 Task: Select Convenience. Add to cart, from RaceTrac for 3553 Washington Street, Alice, Texas 78332, Cell Number 361-396-6470, following items : Celsius Sparkling Orange - 2, Red Bull Peach - 1, Monster Energy - 1
Action: Mouse moved to (280, 128)
Screenshot: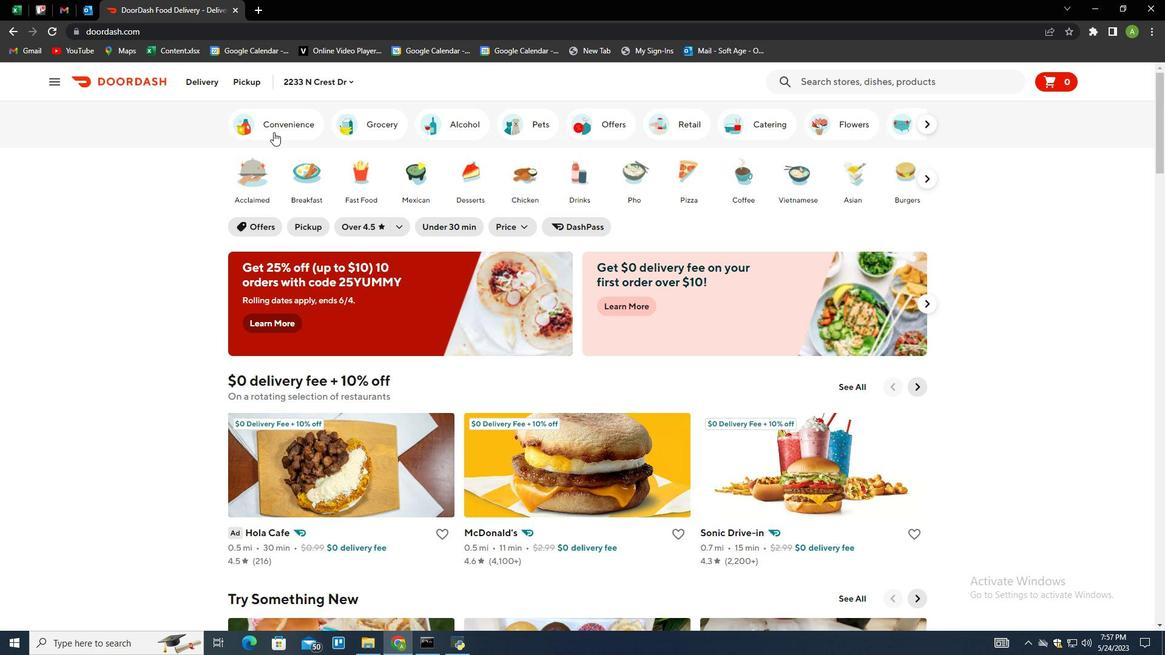 
Action: Mouse pressed left at (280, 128)
Screenshot: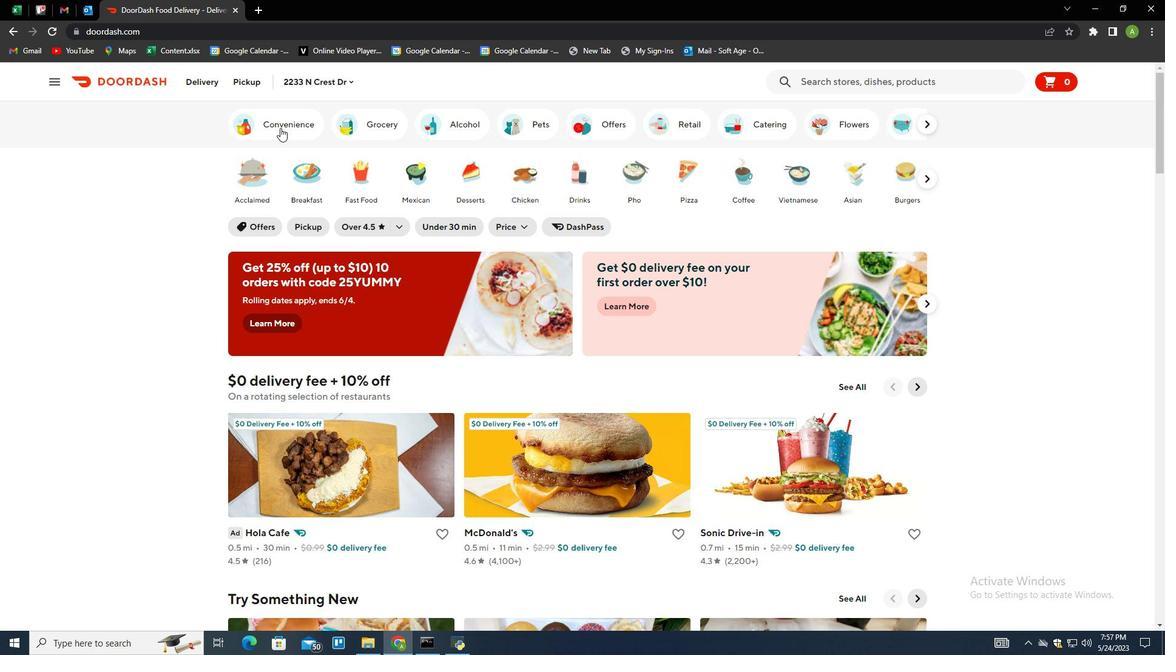
Action: Mouse moved to (341, 500)
Screenshot: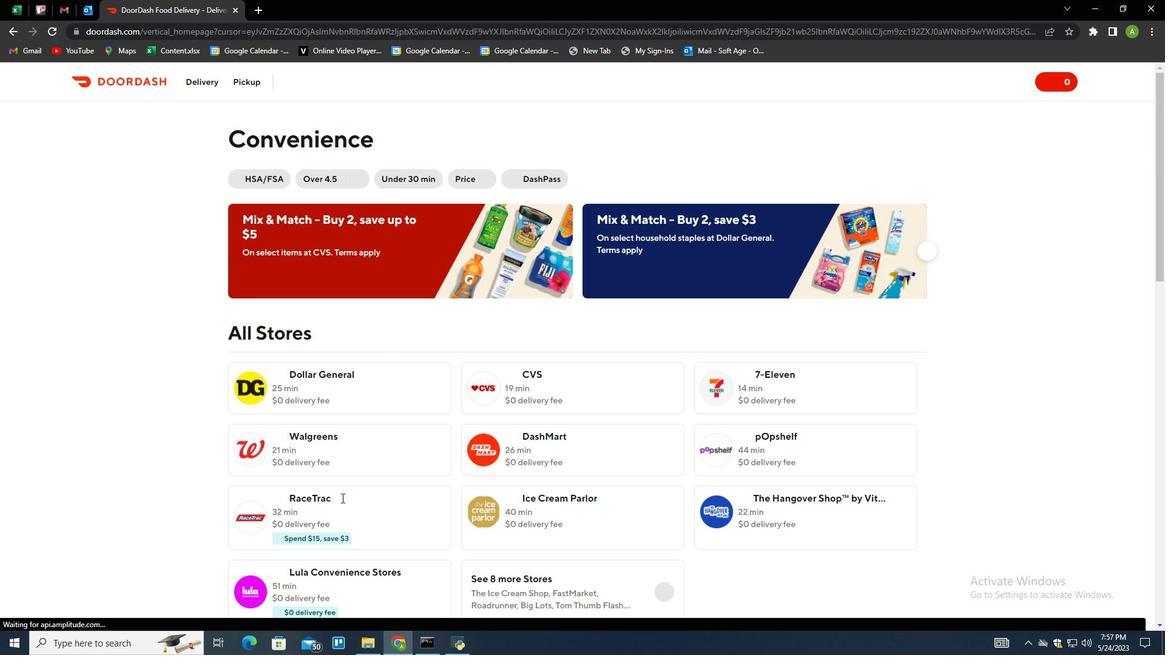 
Action: Mouse pressed left at (341, 500)
Screenshot: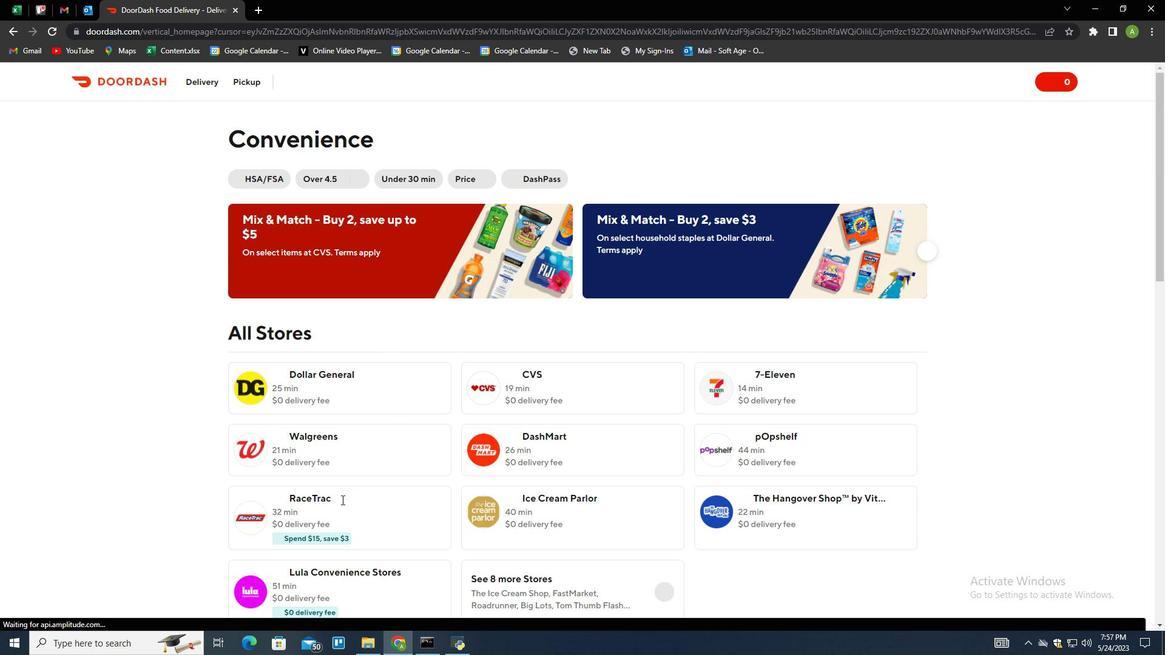 
Action: Mouse moved to (258, 79)
Screenshot: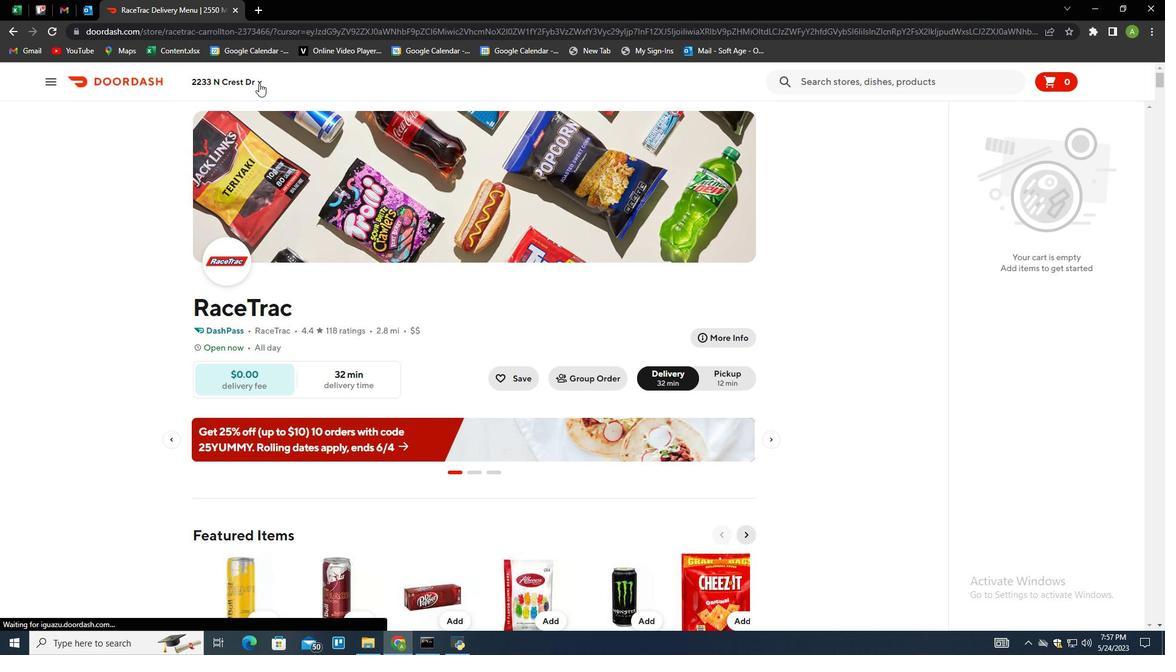 
Action: Mouse pressed left at (258, 79)
Screenshot: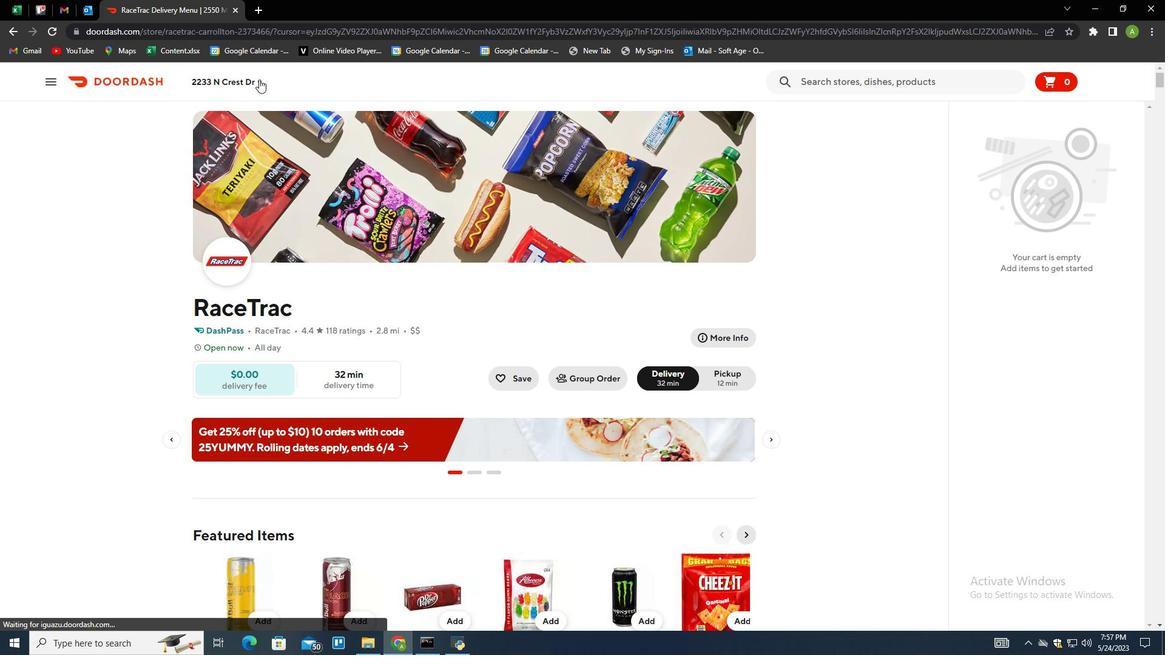 
Action: Mouse moved to (257, 130)
Screenshot: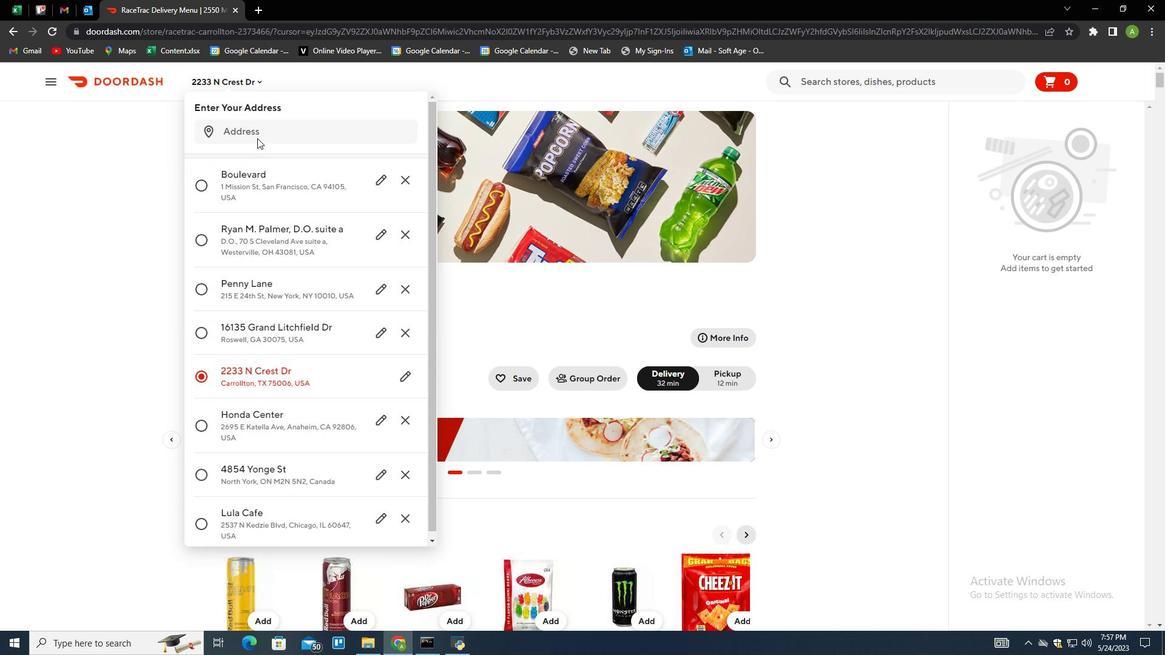 
Action: Mouse pressed left at (257, 130)
Screenshot: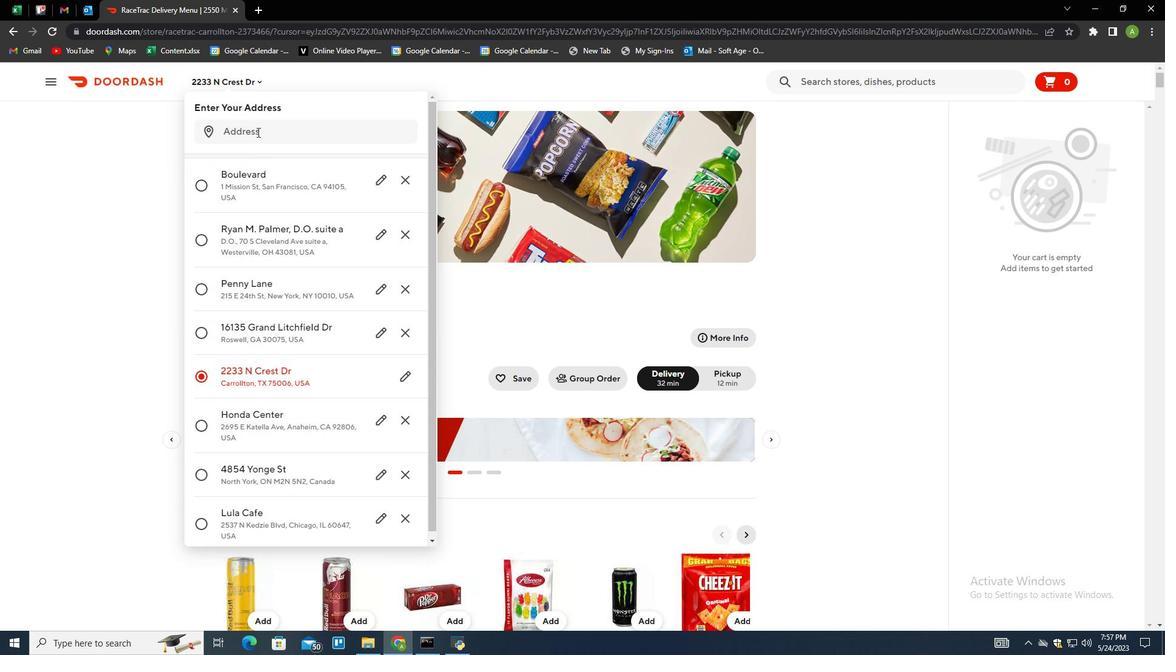 
Action: Mouse moved to (258, 148)
Screenshot: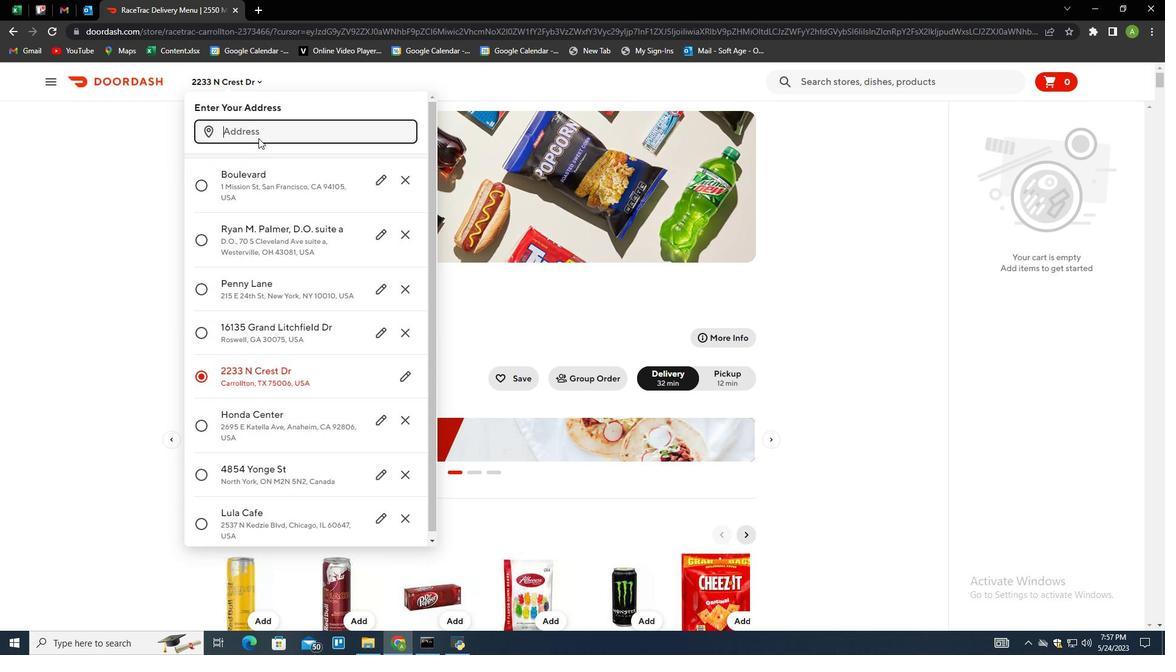 
Action: Key pressed 3553<Key.space>washington<Key.space><Key.space>street,<Key.space>alice<Key.space><Key.backspace>,<Key.space>texas<Key.space>78332<Key.enter>
Screenshot: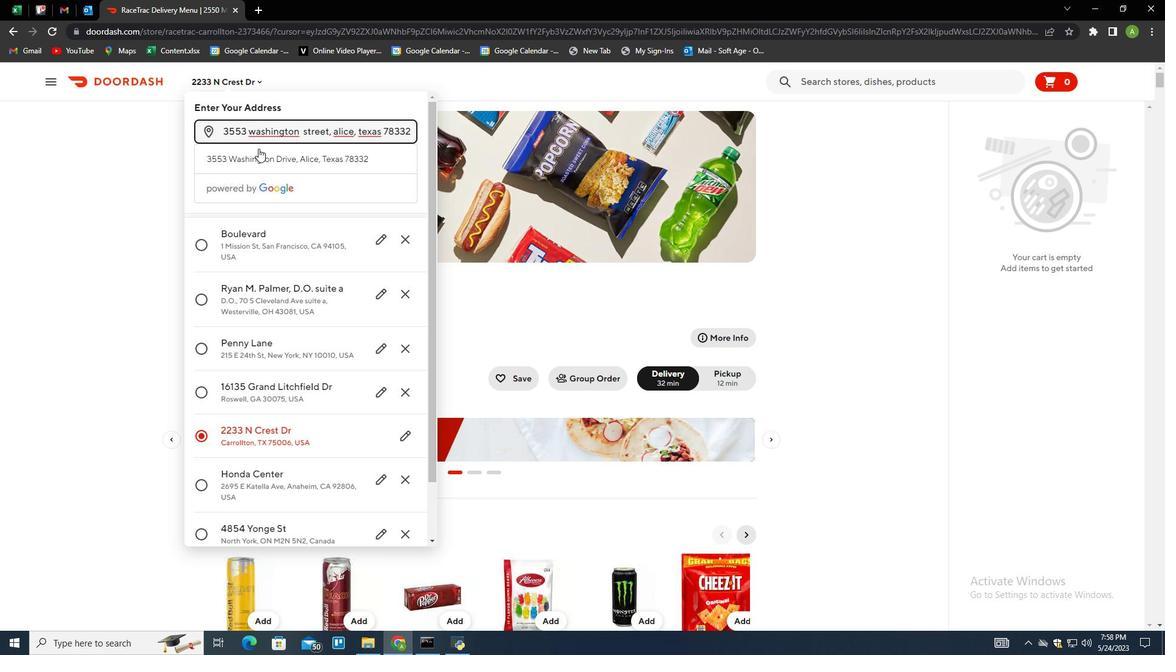 
Action: Mouse moved to (346, 490)
Screenshot: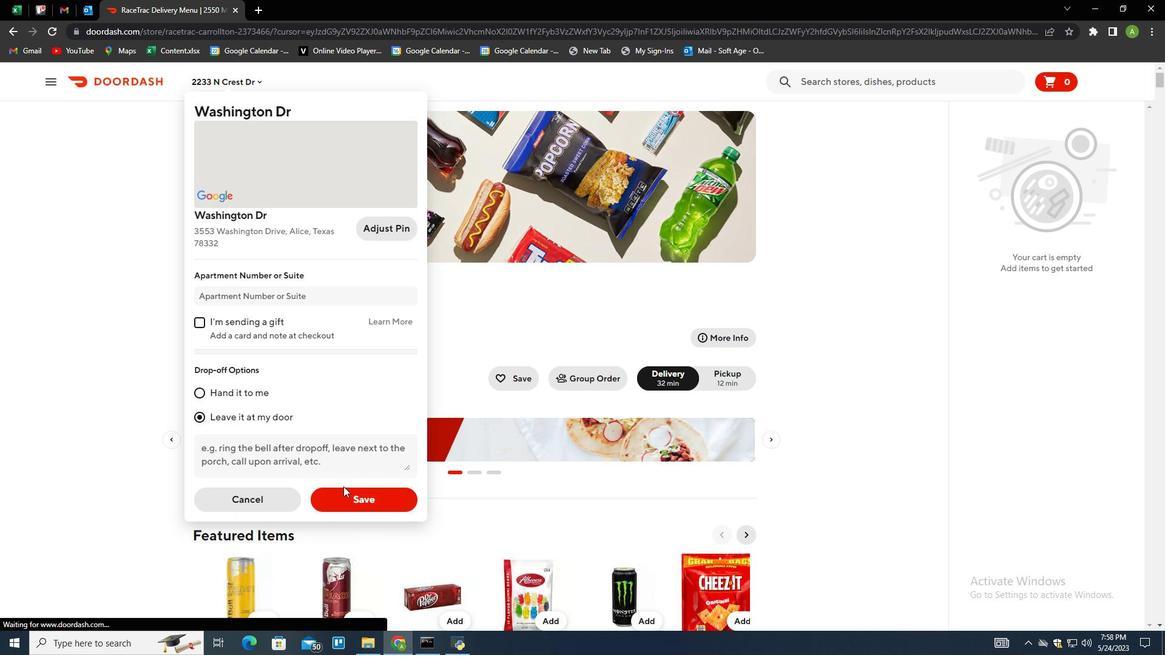 
Action: Mouse pressed left at (346, 490)
Screenshot: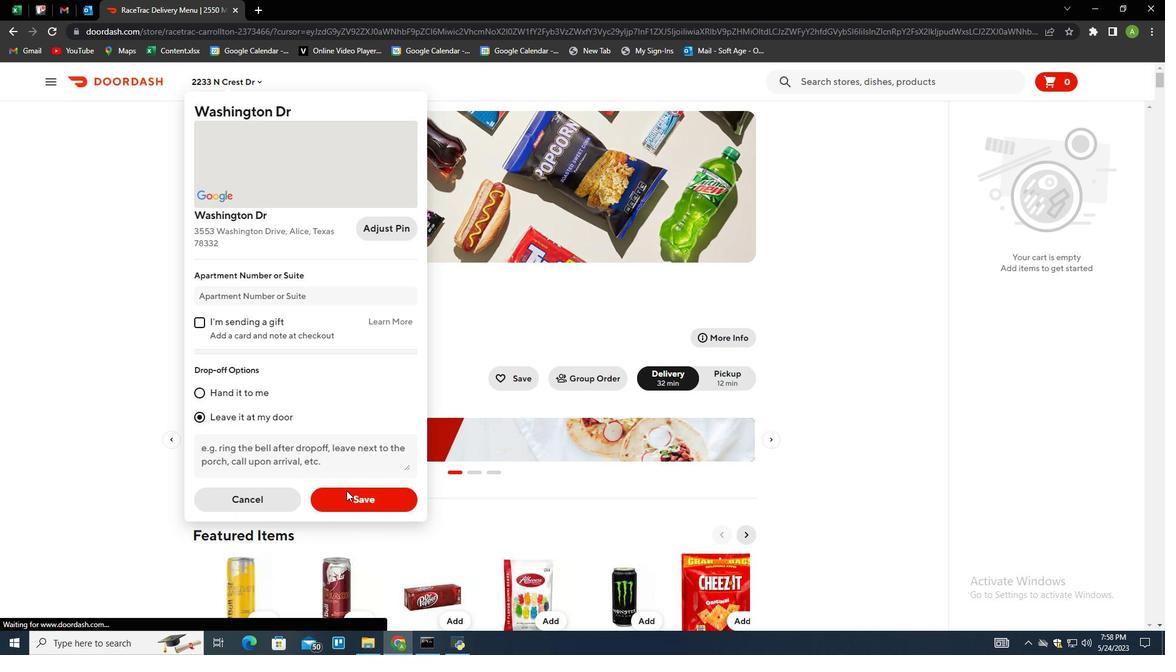 
Action: Mouse moved to (431, 235)
Screenshot: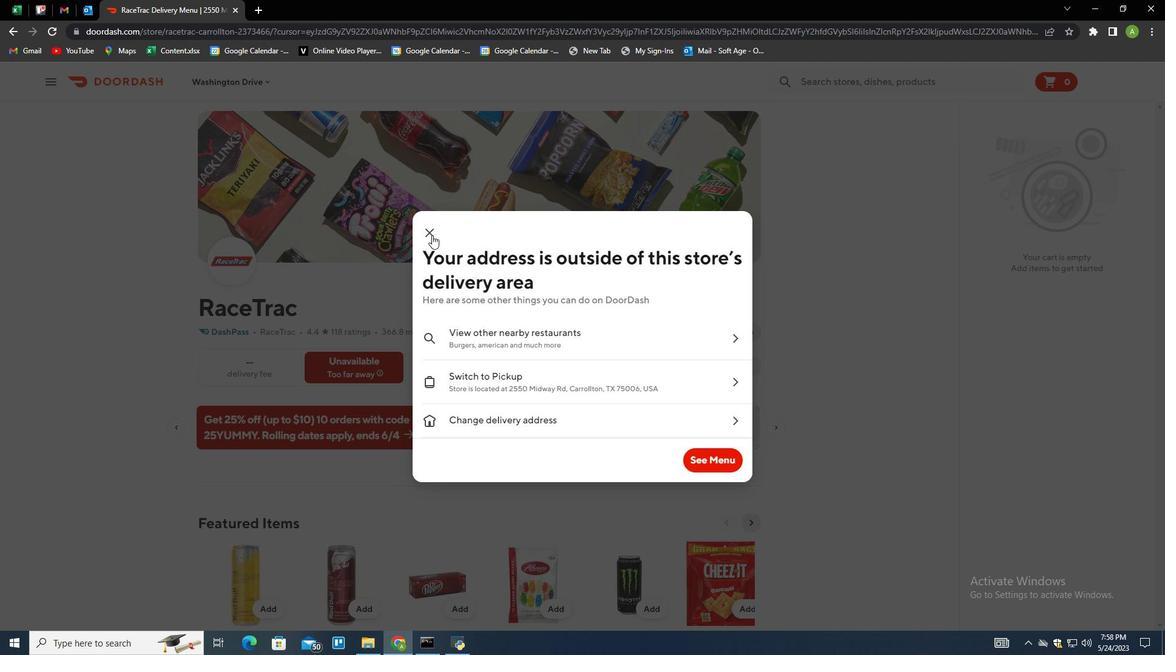 
Action: Mouse pressed left at (431, 235)
Screenshot: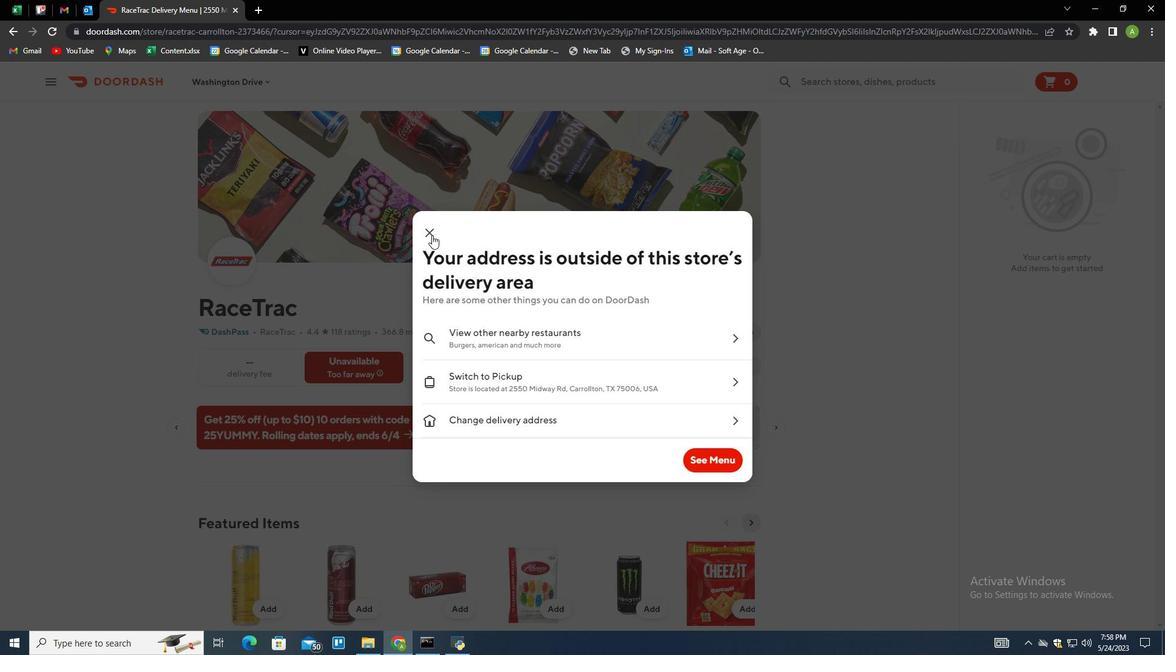 
Action: Mouse moved to (481, 342)
Screenshot: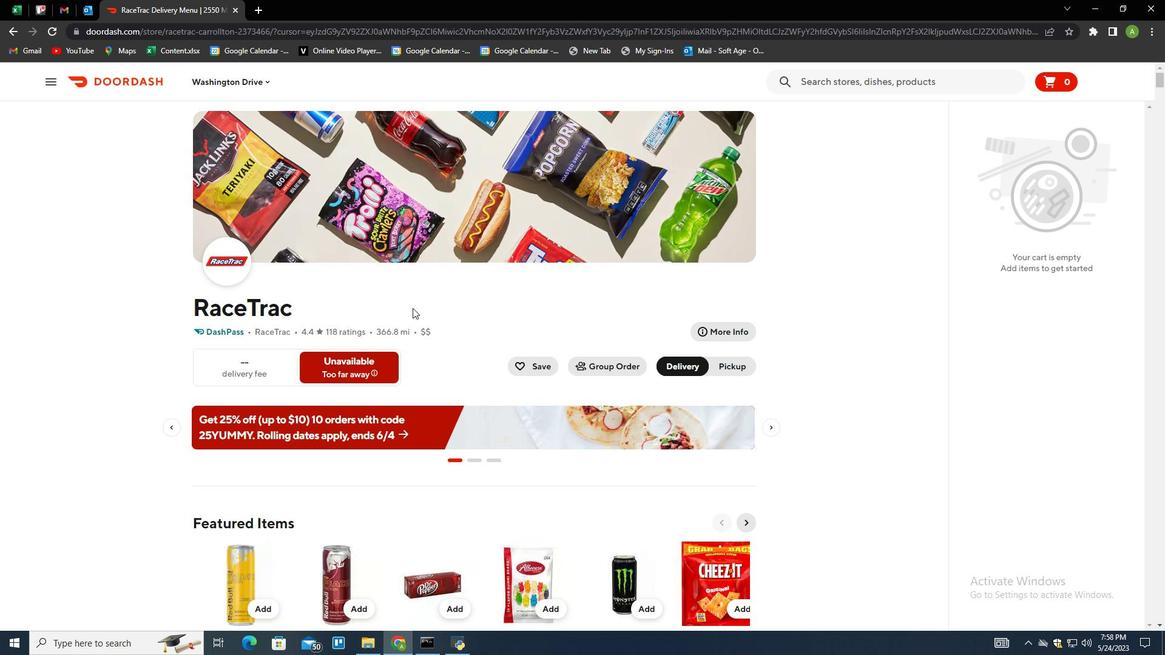 
Action: Mouse scrolled (481, 341) with delta (0, 0)
Screenshot: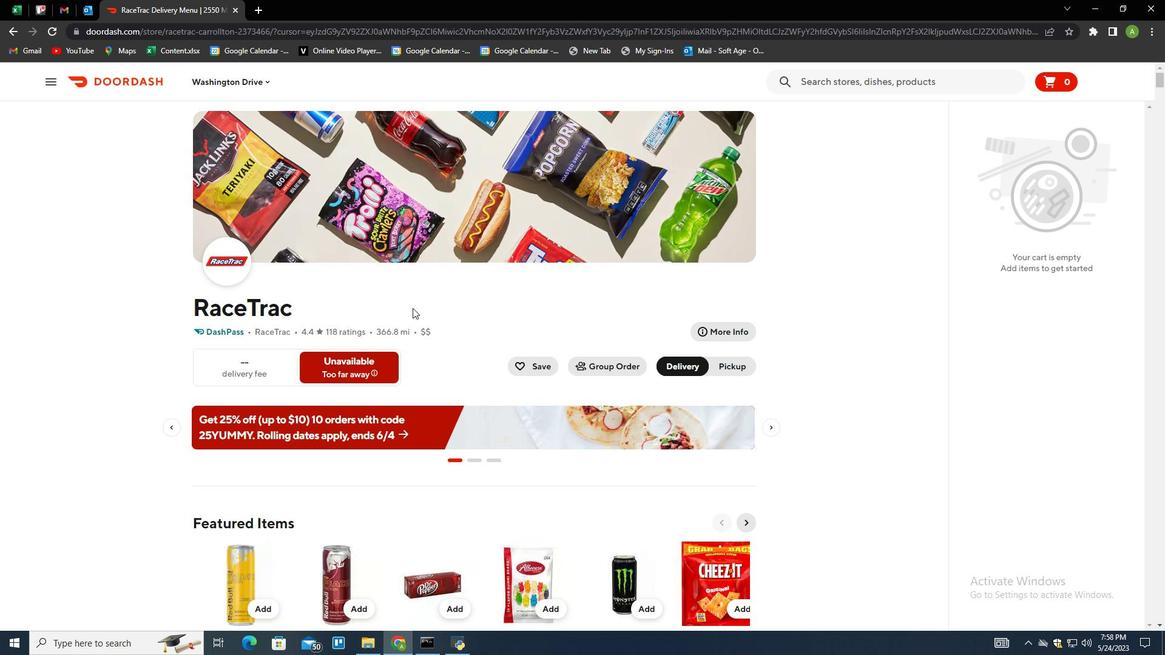 
Action: Mouse moved to (481, 344)
Screenshot: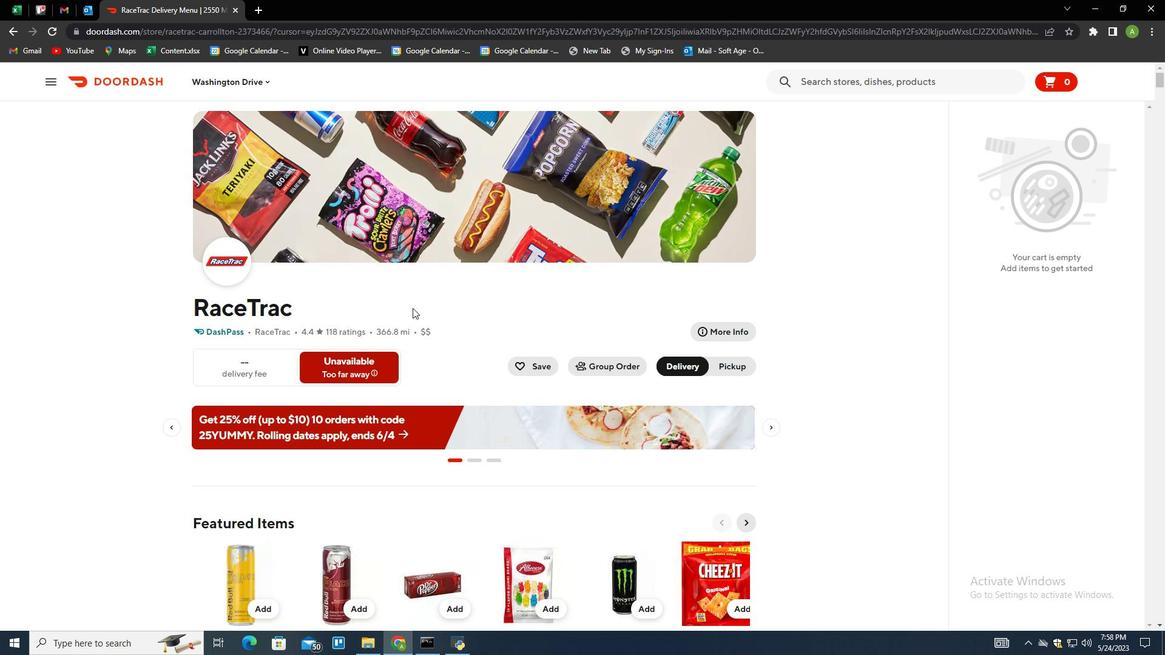 
Action: Mouse scrolled (481, 344) with delta (0, 0)
Screenshot: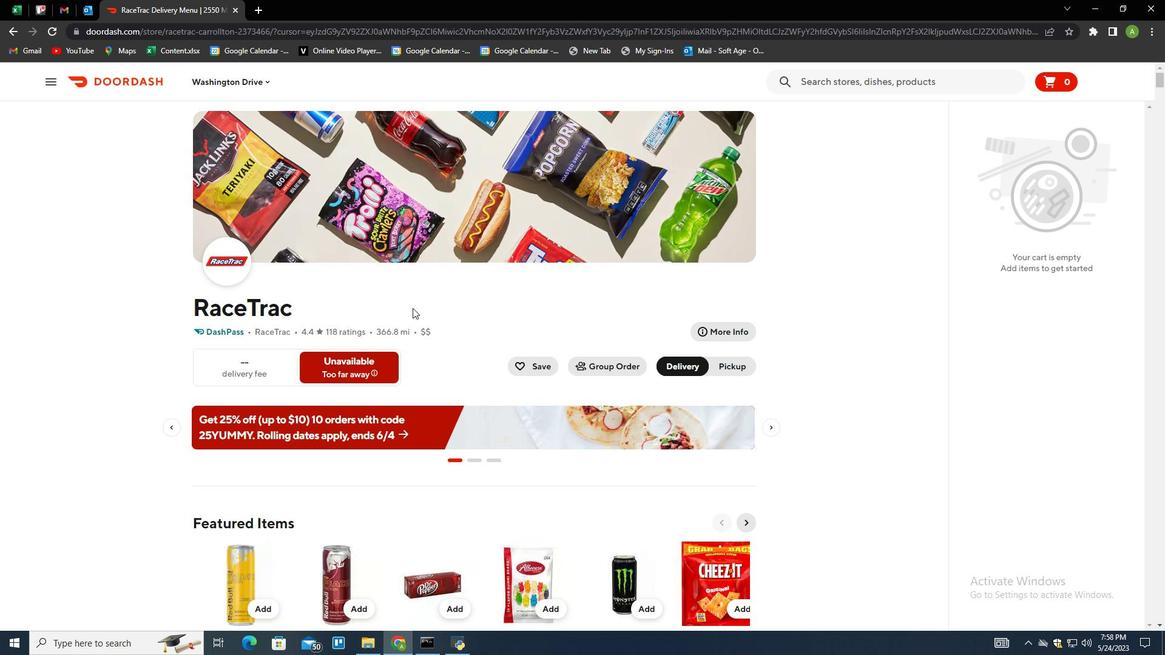 
Action: Mouse moved to (481, 348)
Screenshot: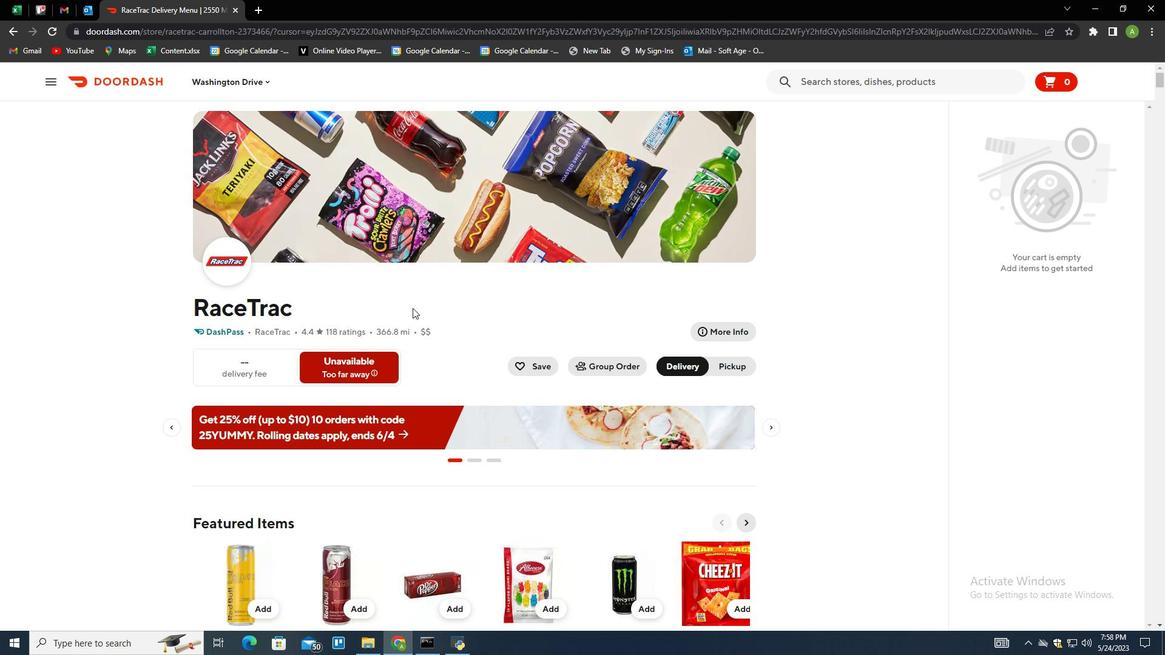 
Action: Mouse scrolled (481, 347) with delta (0, 0)
Screenshot: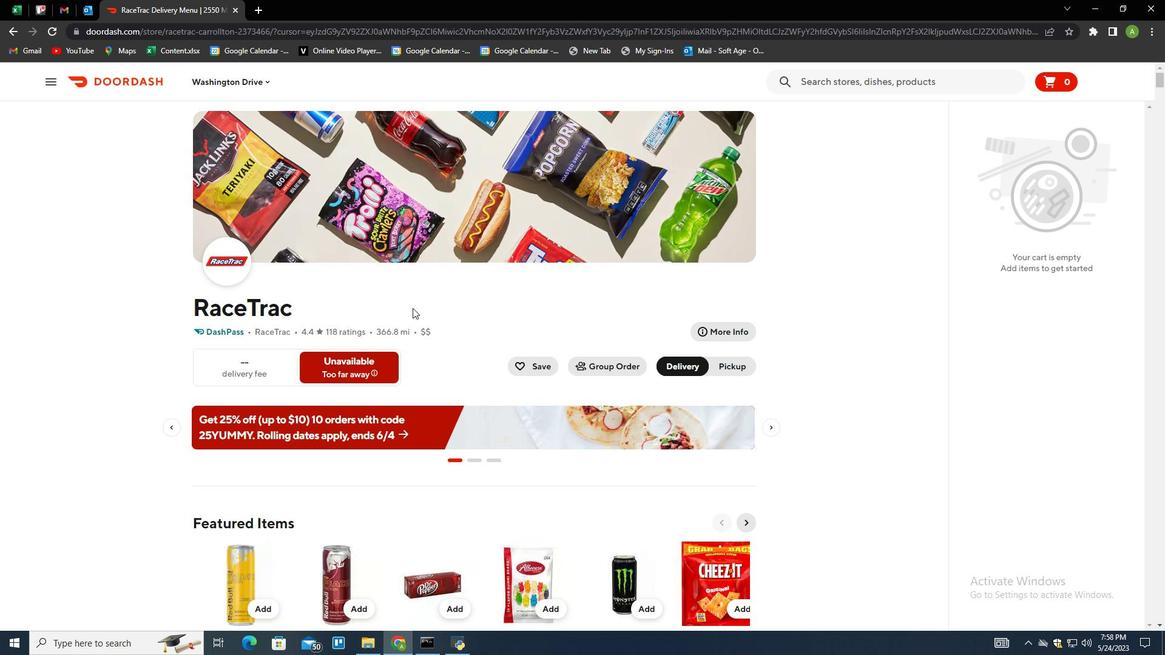 
Action: Mouse moved to (482, 350)
Screenshot: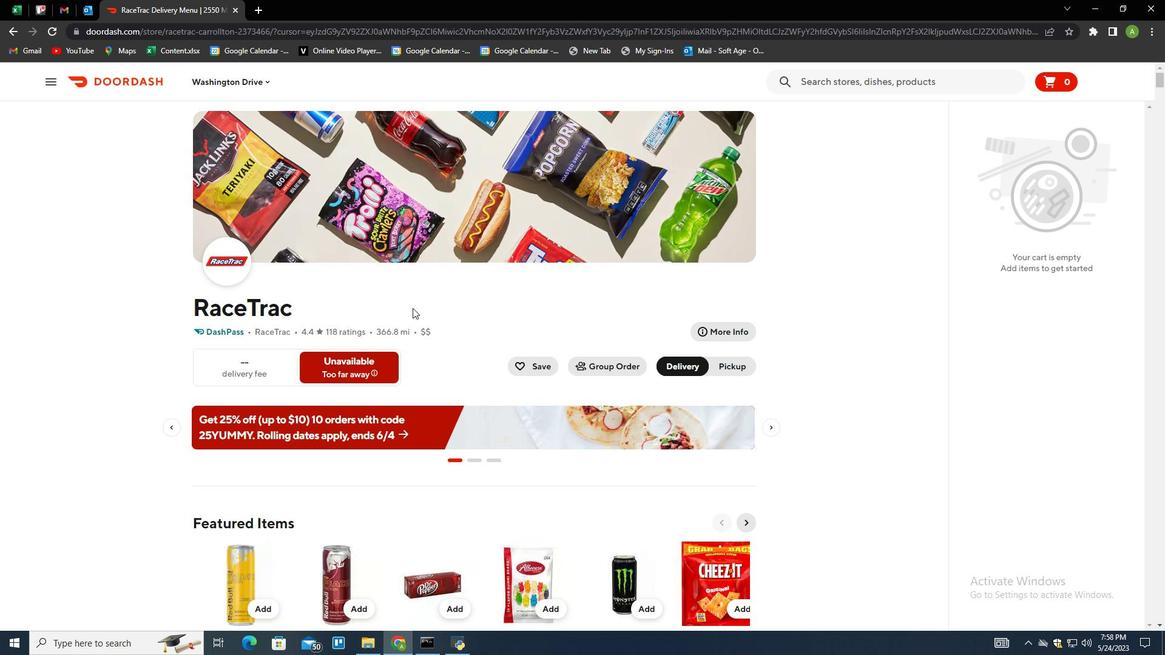 
Action: Mouse scrolled (482, 350) with delta (0, 0)
Screenshot: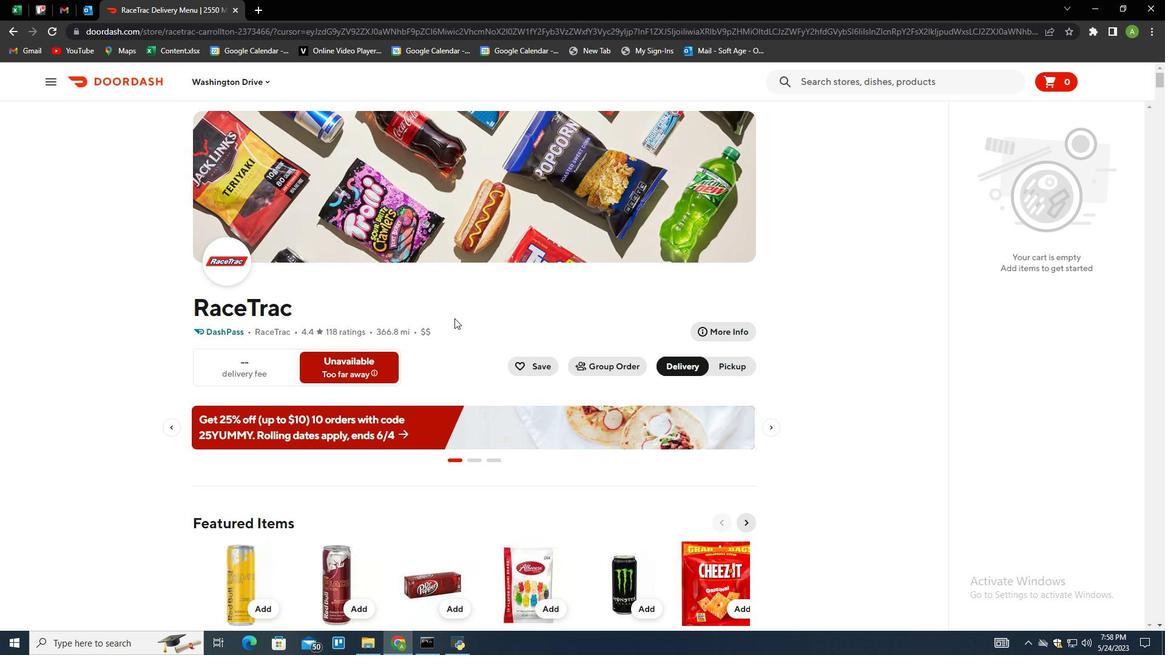 
Action: Mouse moved to (482, 350)
Screenshot: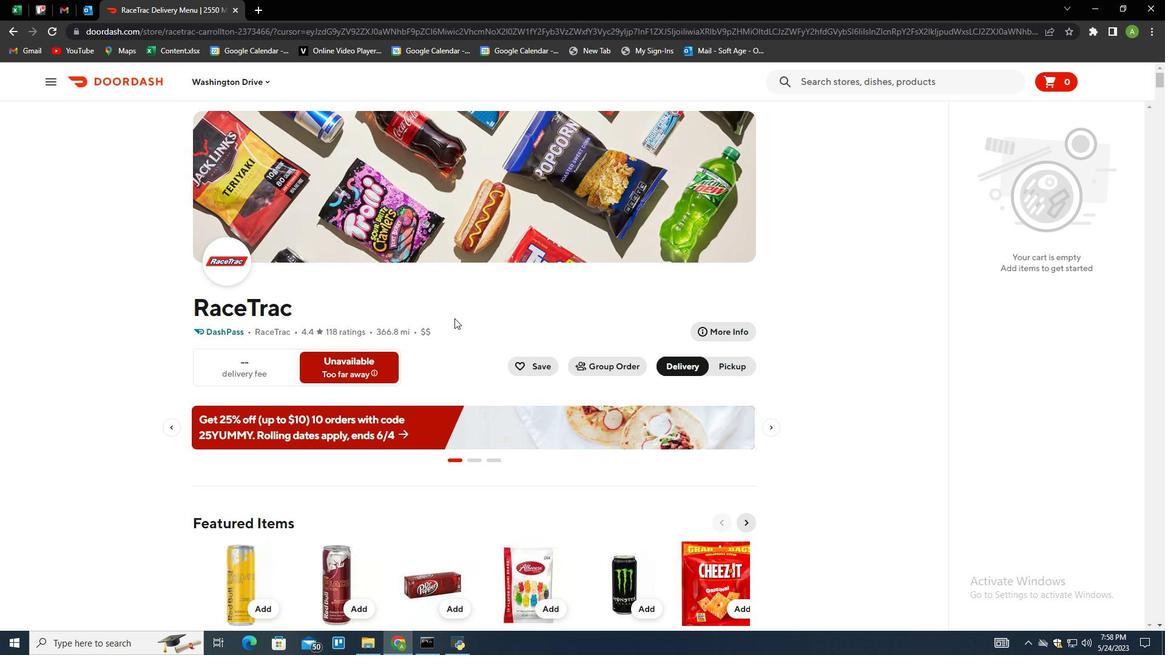 
Action: Mouse scrolled (482, 349) with delta (0, 0)
Screenshot: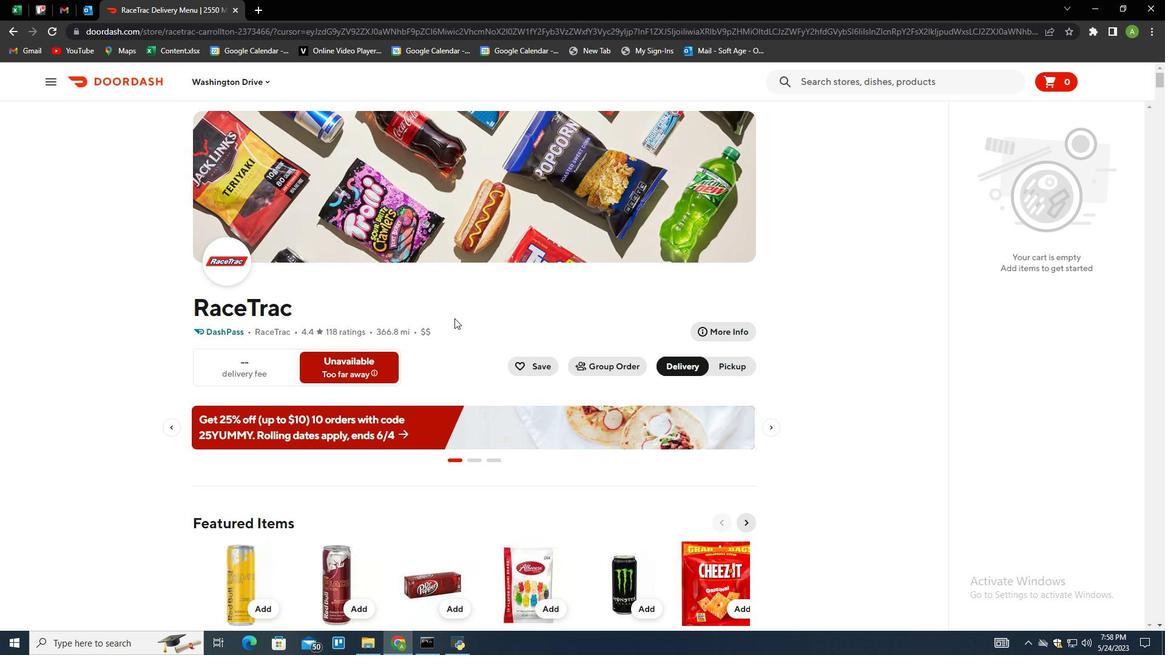 
Action: Mouse moved to (486, 355)
Screenshot: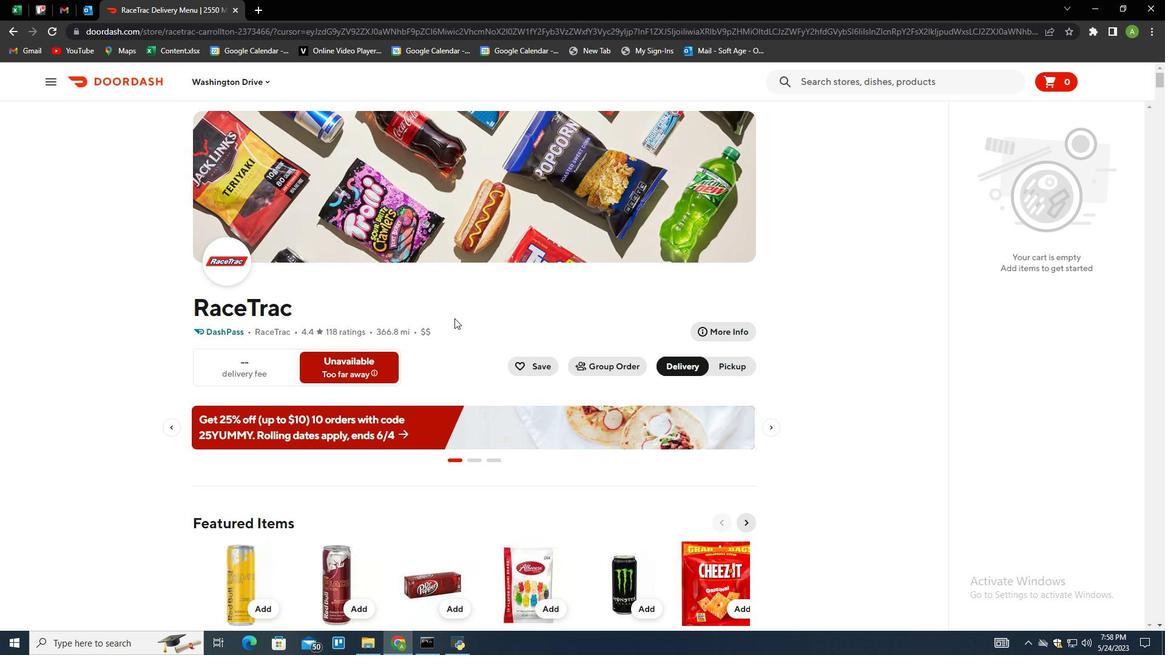 
Action: Mouse scrolled (486, 354) with delta (0, 0)
Screenshot: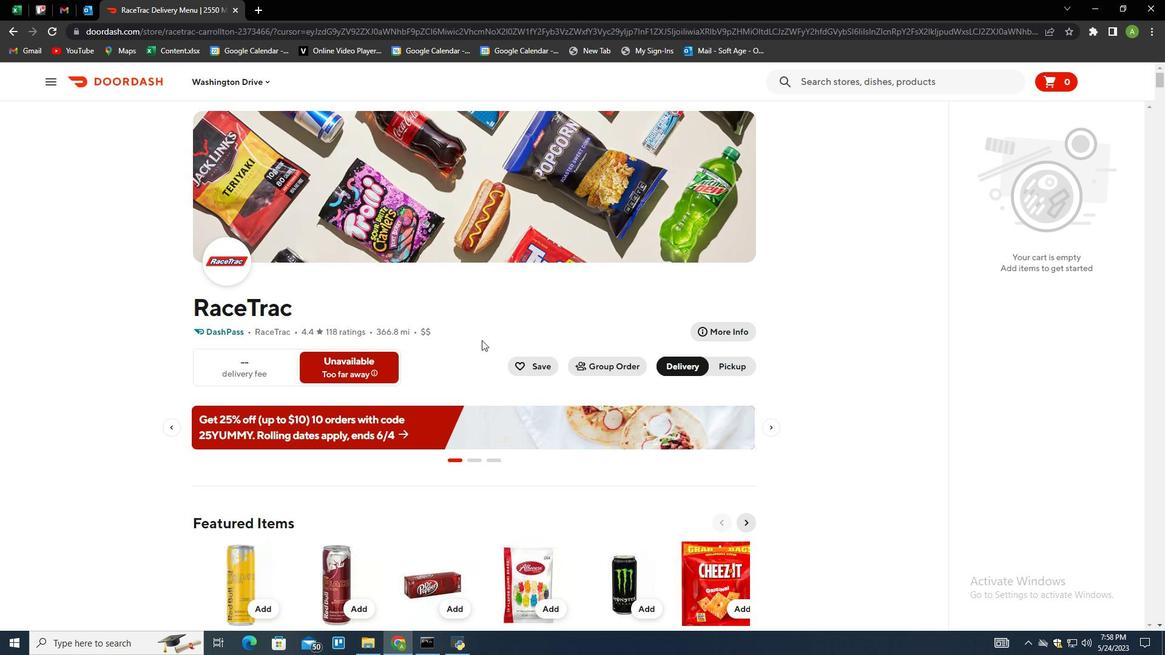 
Action: Mouse moved to (623, 433)
Screenshot: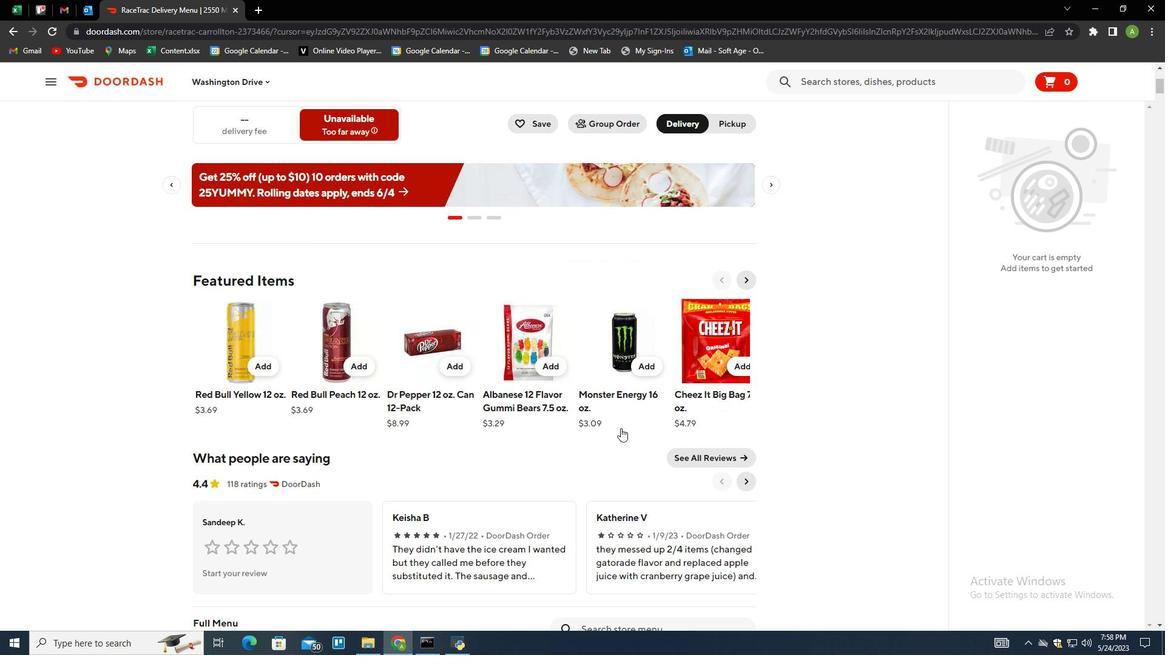 
Action: Mouse scrolled (623, 433) with delta (0, 0)
Screenshot: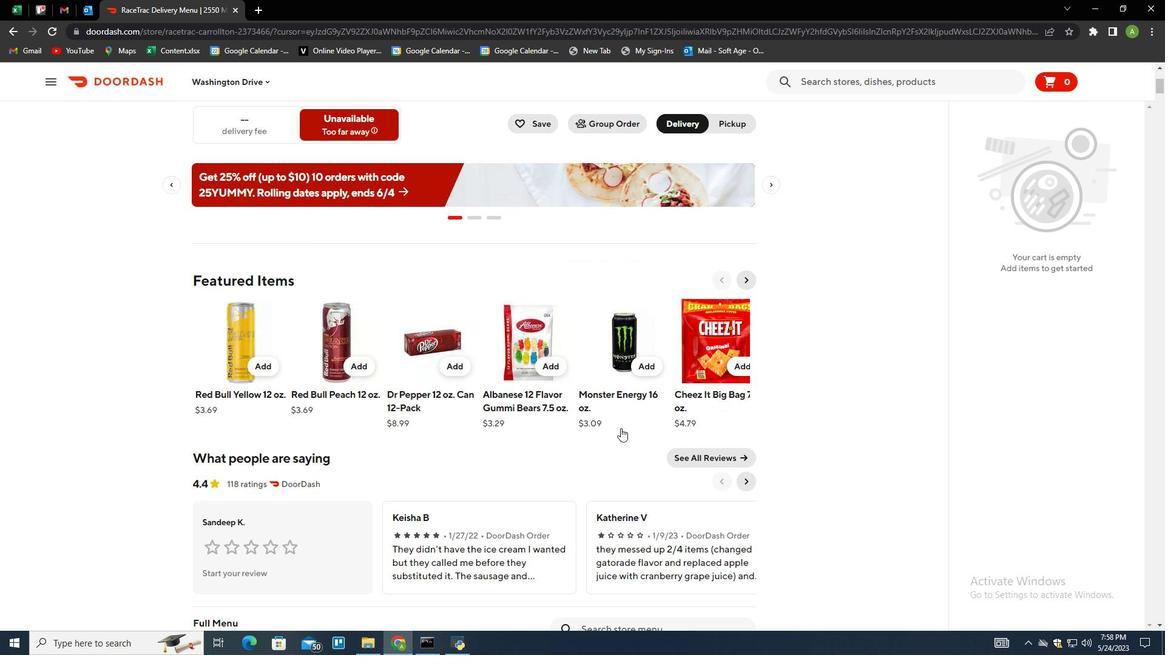
Action: Mouse moved to (625, 435)
Screenshot: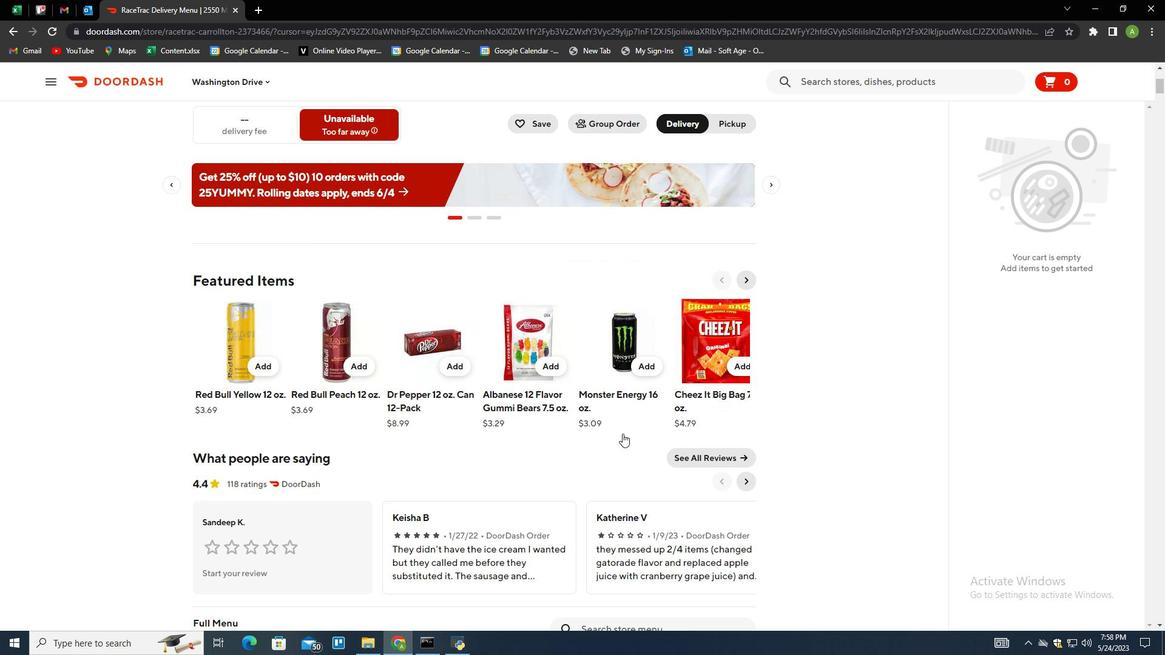 
Action: Mouse scrolled (623, 433) with delta (0, 0)
Screenshot: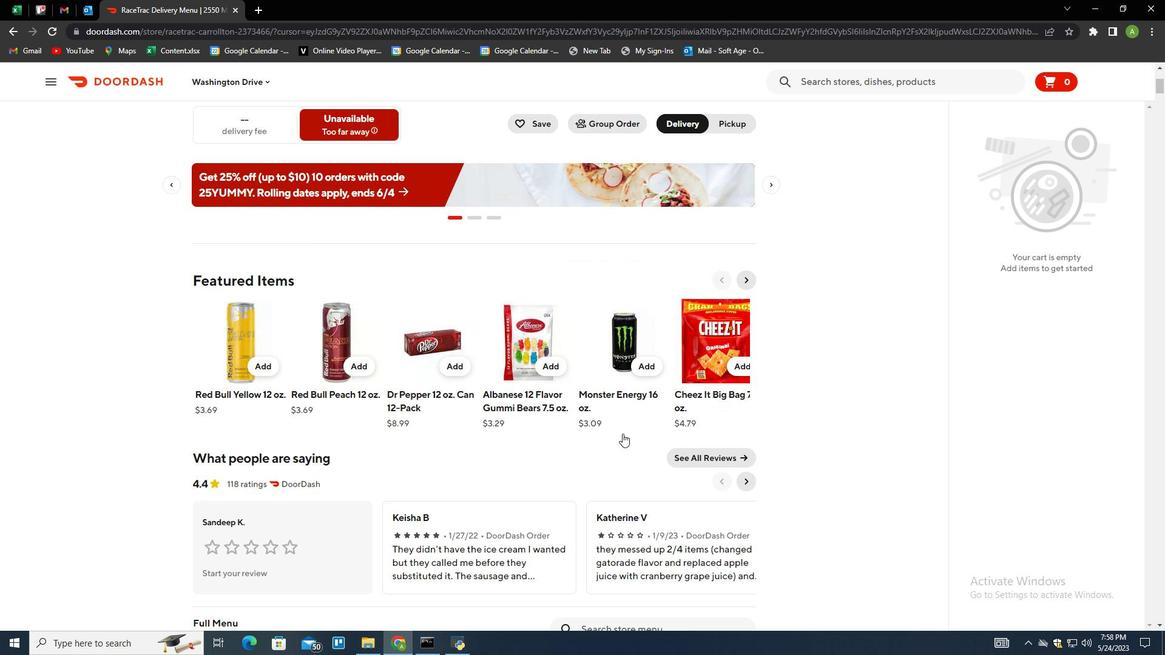 
Action: Mouse moved to (643, 448)
Screenshot: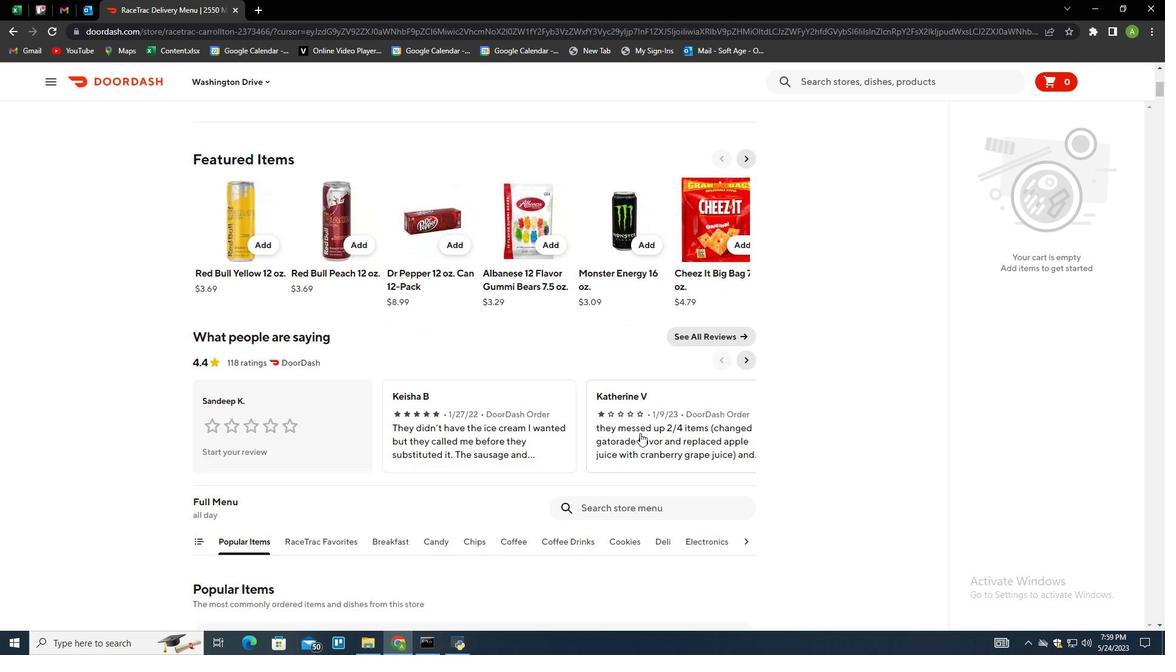 
Action: Mouse scrolled (643, 447) with delta (0, 0)
Screenshot: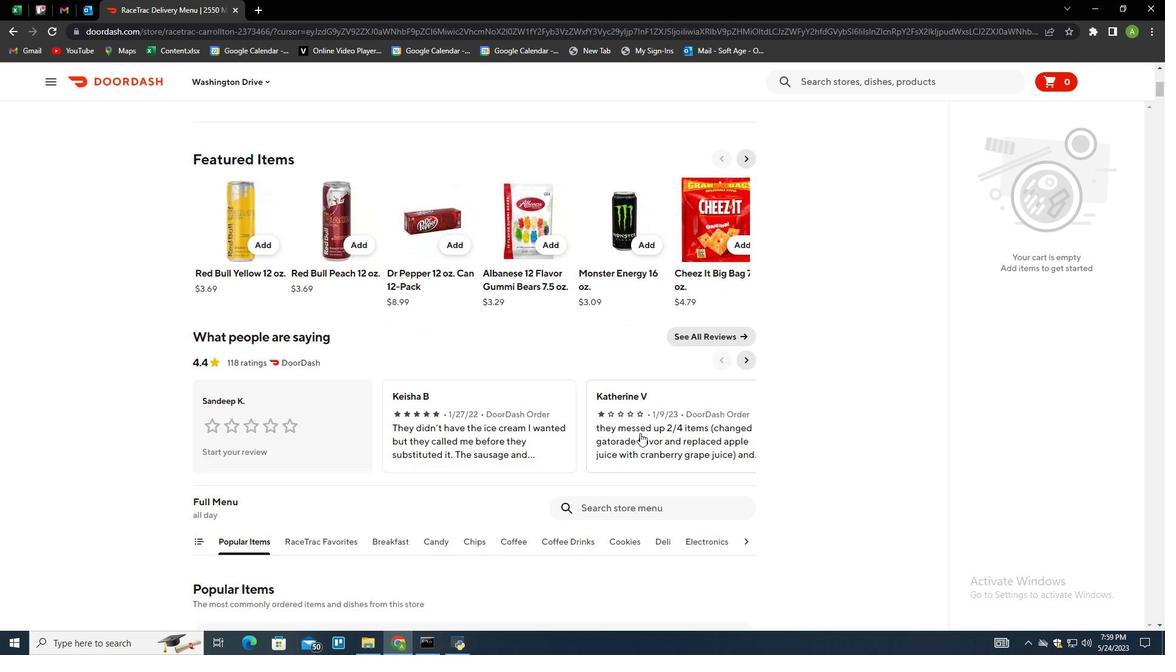 
Action: Mouse moved to (643, 453)
Screenshot: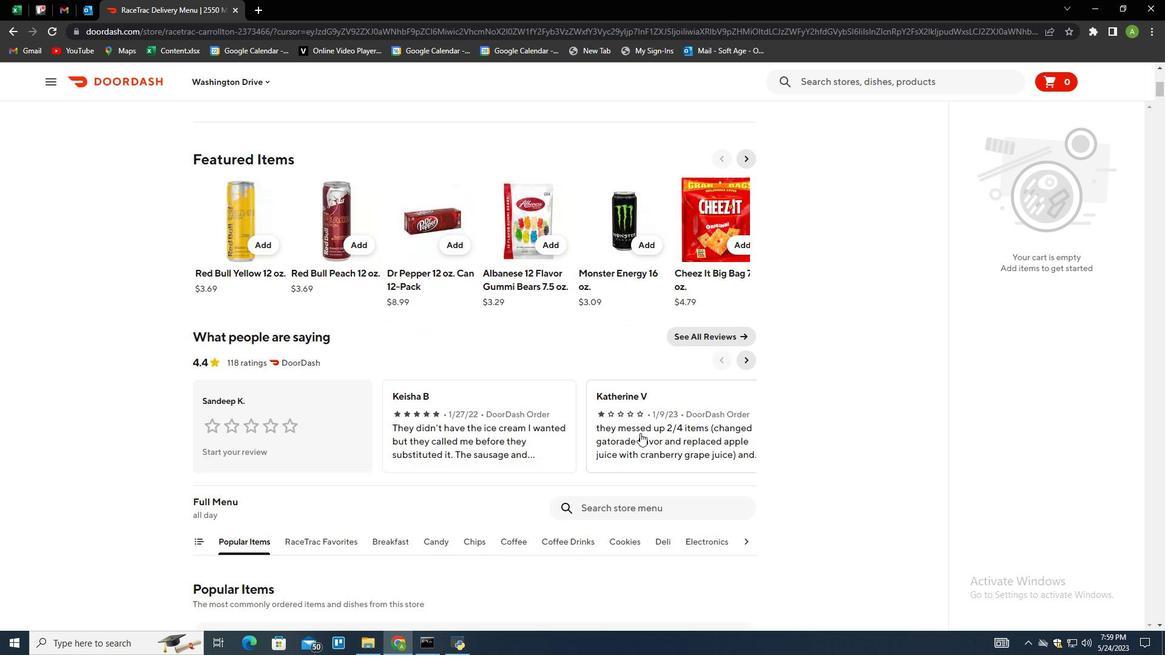 
Action: Mouse scrolled (643, 453) with delta (0, 0)
Screenshot: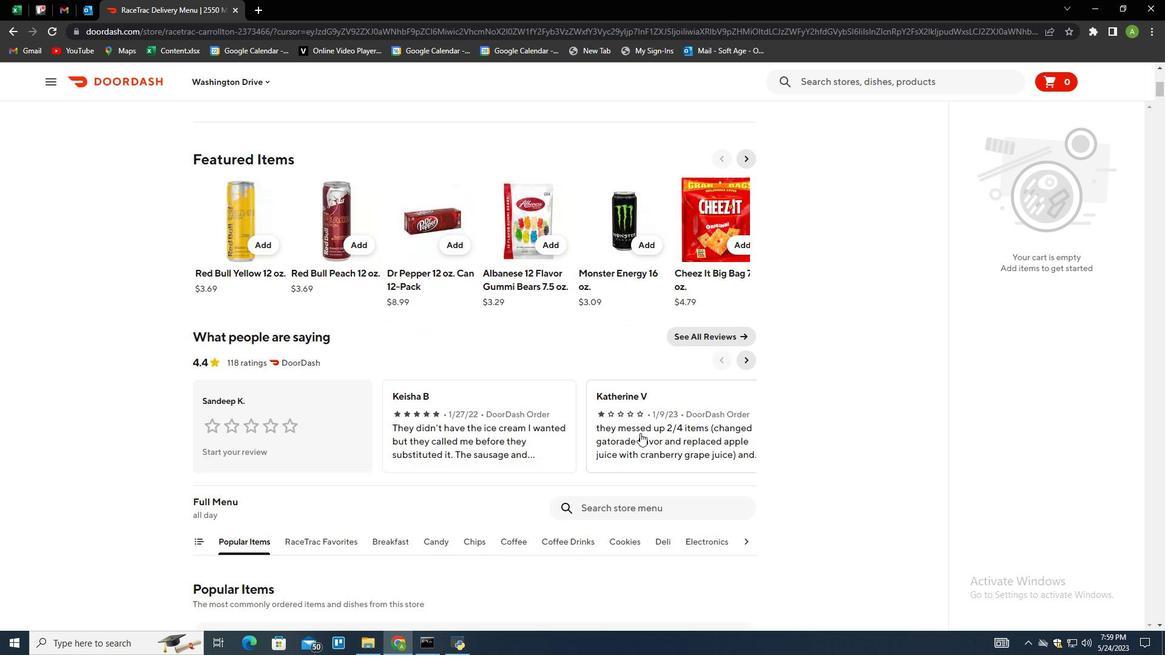 
Action: Mouse moved to (643, 385)
Screenshot: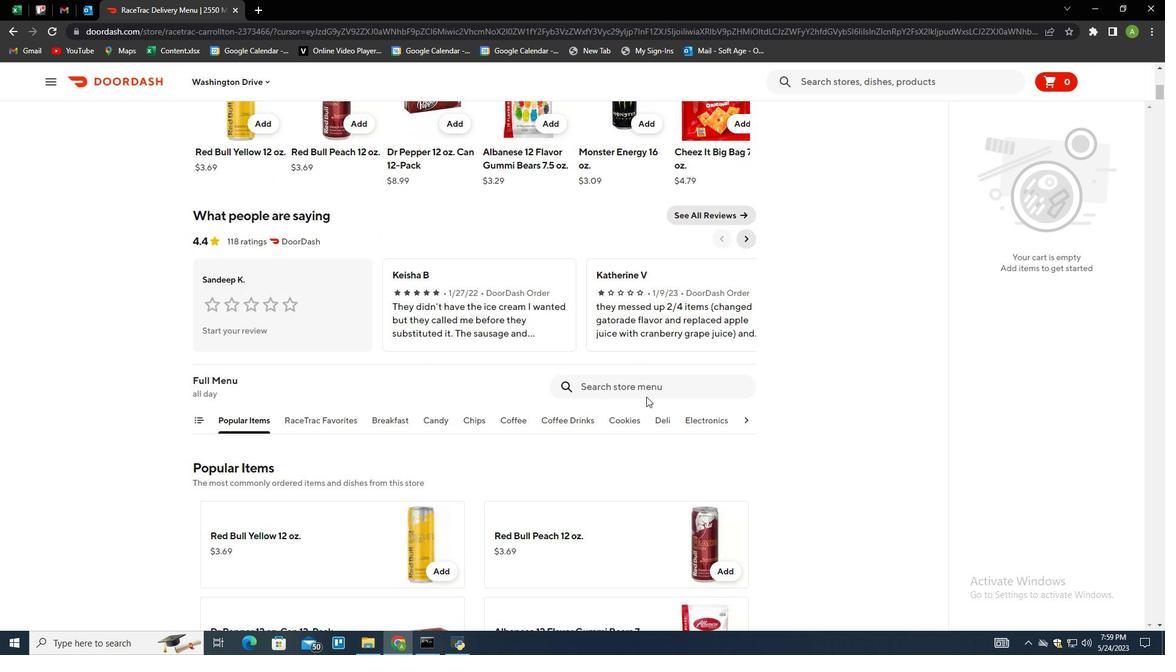 
Action: Mouse scrolled (643, 385) with delta (0, 0)
Screenshot: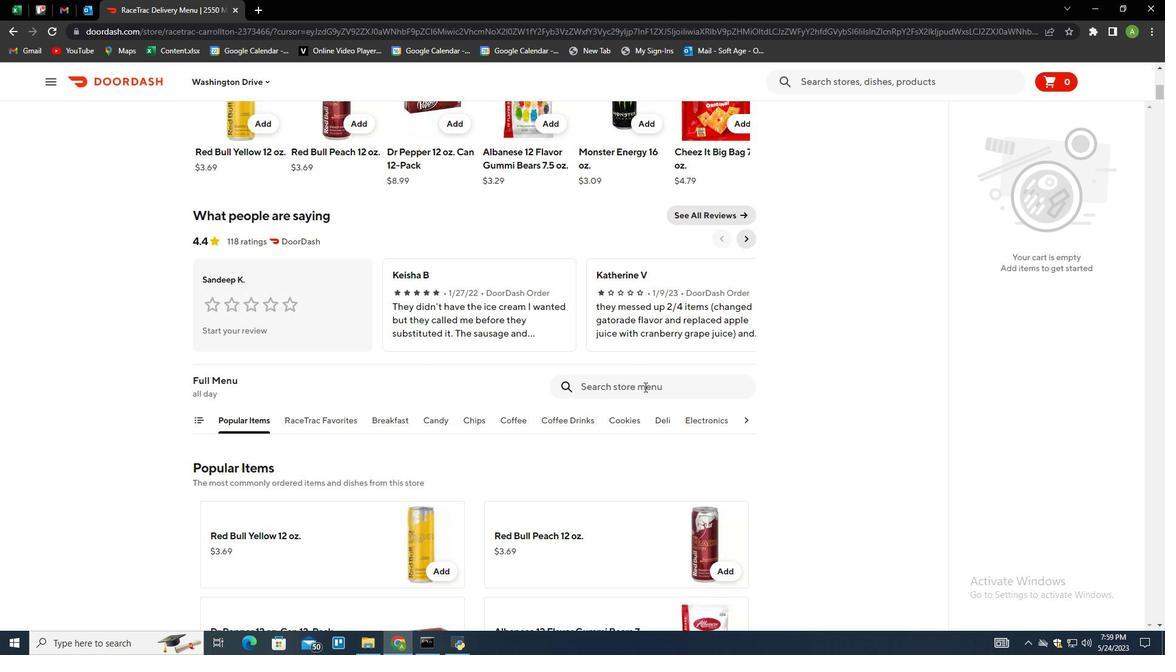 
Action: Mouse pressed left at (643, 385)
Screenshot: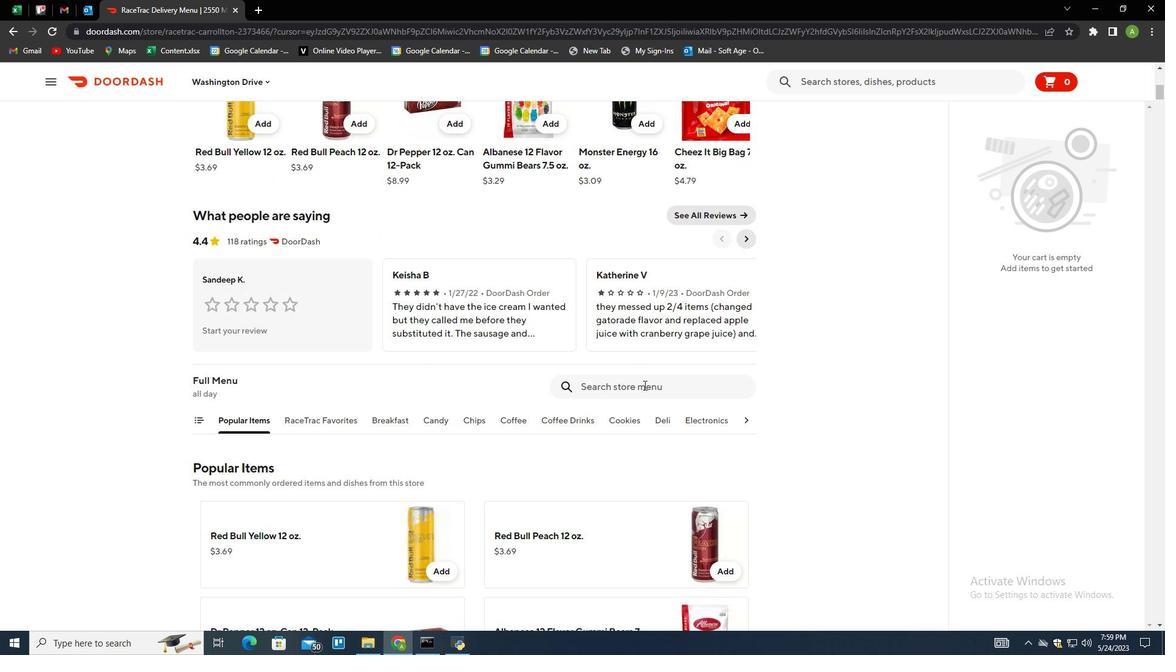 
Action: Mouse moved to (629, 447)
Screenshot: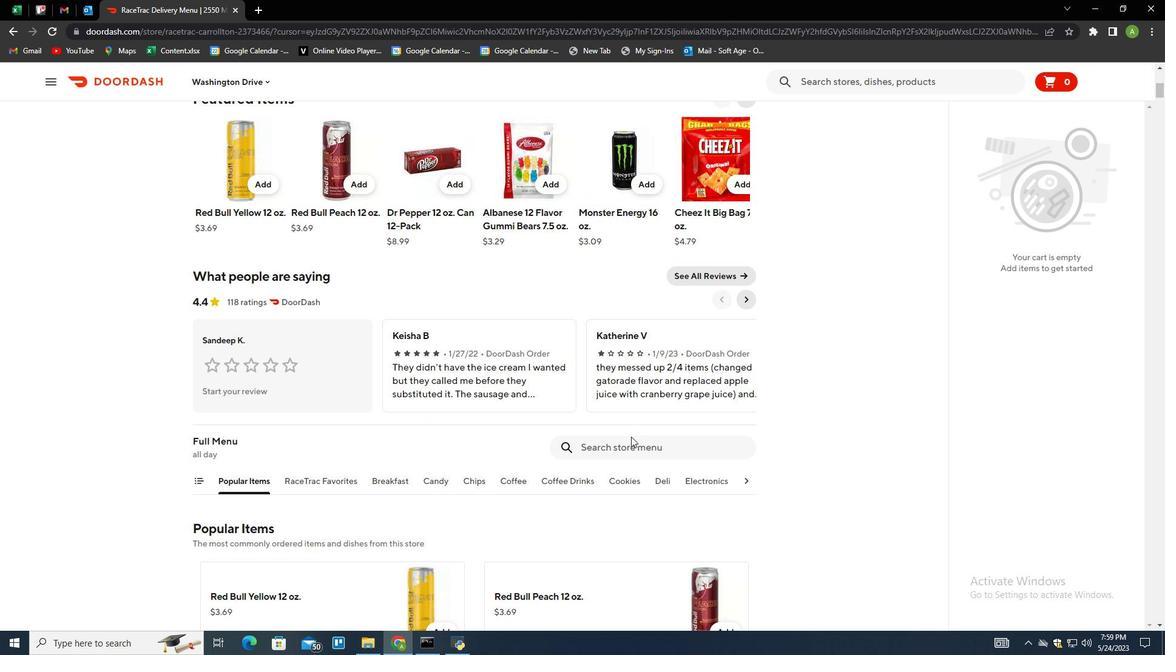 
Action: Mouse pressed left at (629, 447)
Screenshot: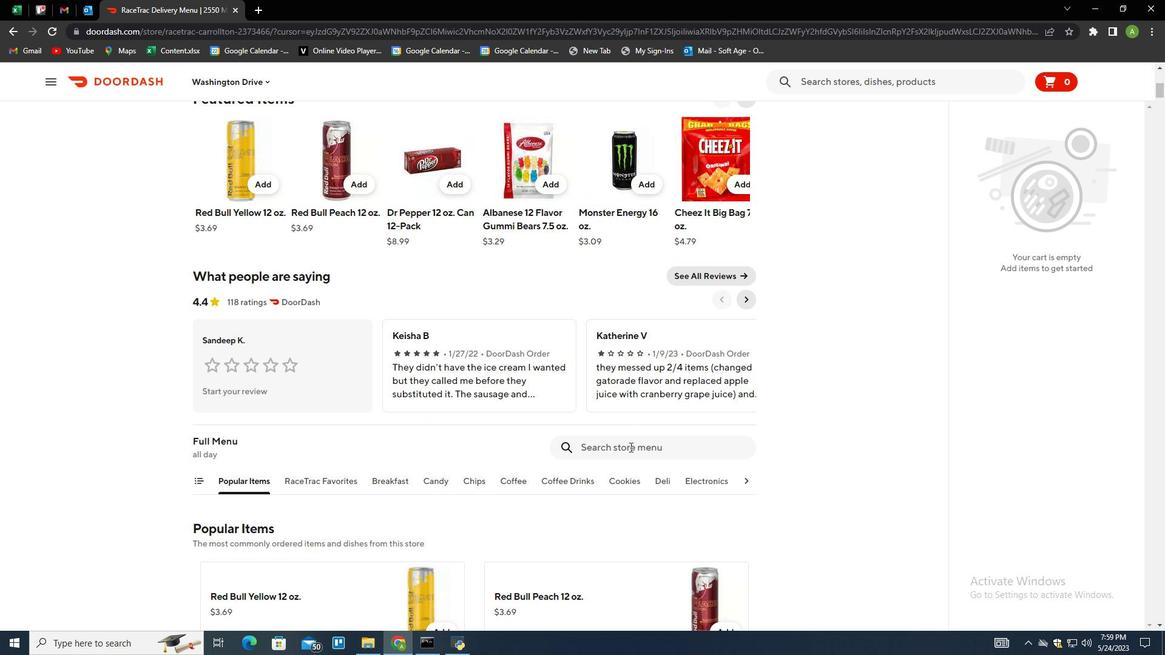 
Action: Mouse moved to (618, 441)
Screenshot: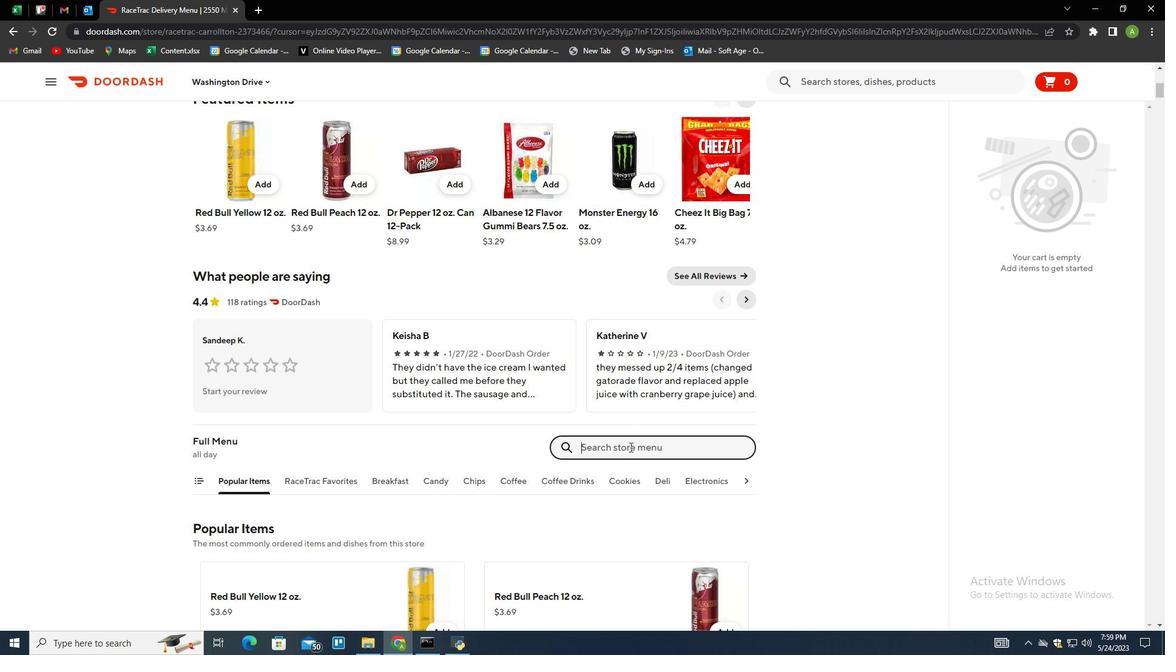 
Action: Key pressed celsius<Key.space>sparkling<Key.space>orange<Key.enter>
Screenshot: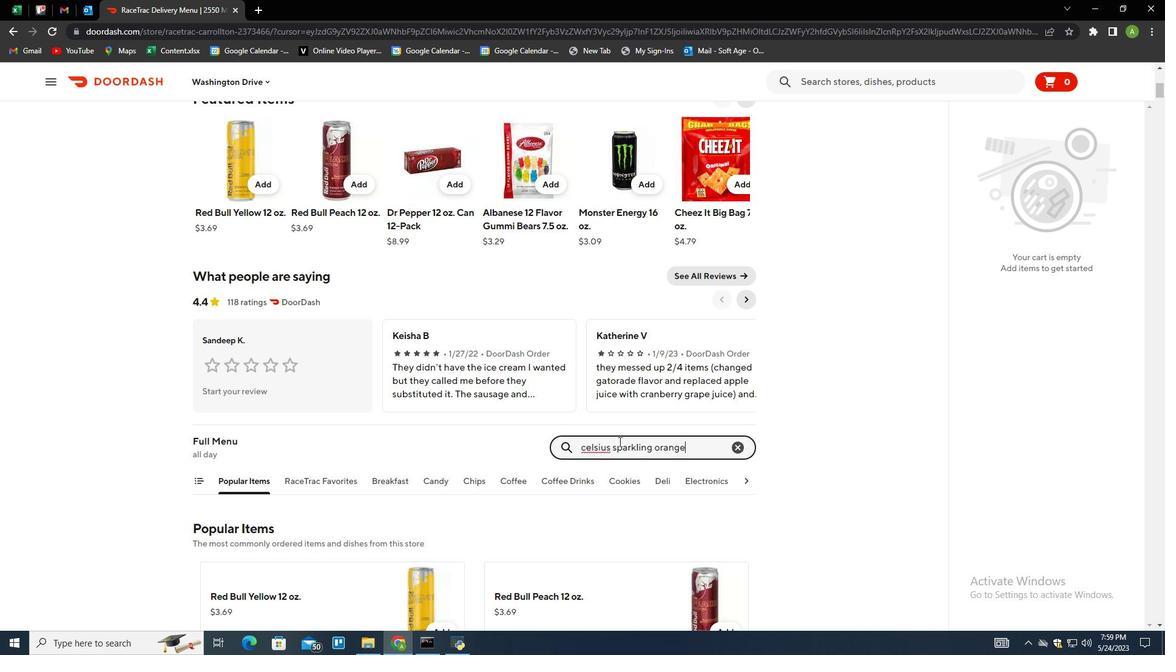 
Action: Mouse moved to (427, 332)
Screenshot: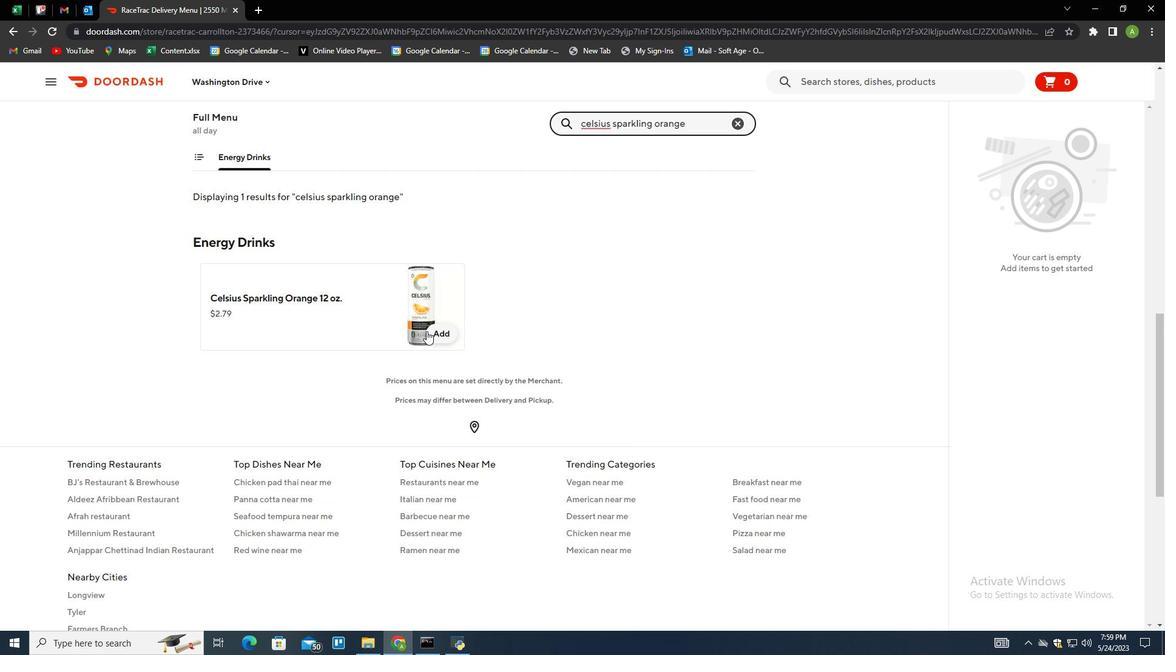 
Action: Mouse pressed left at (427, 332)
Screenshot: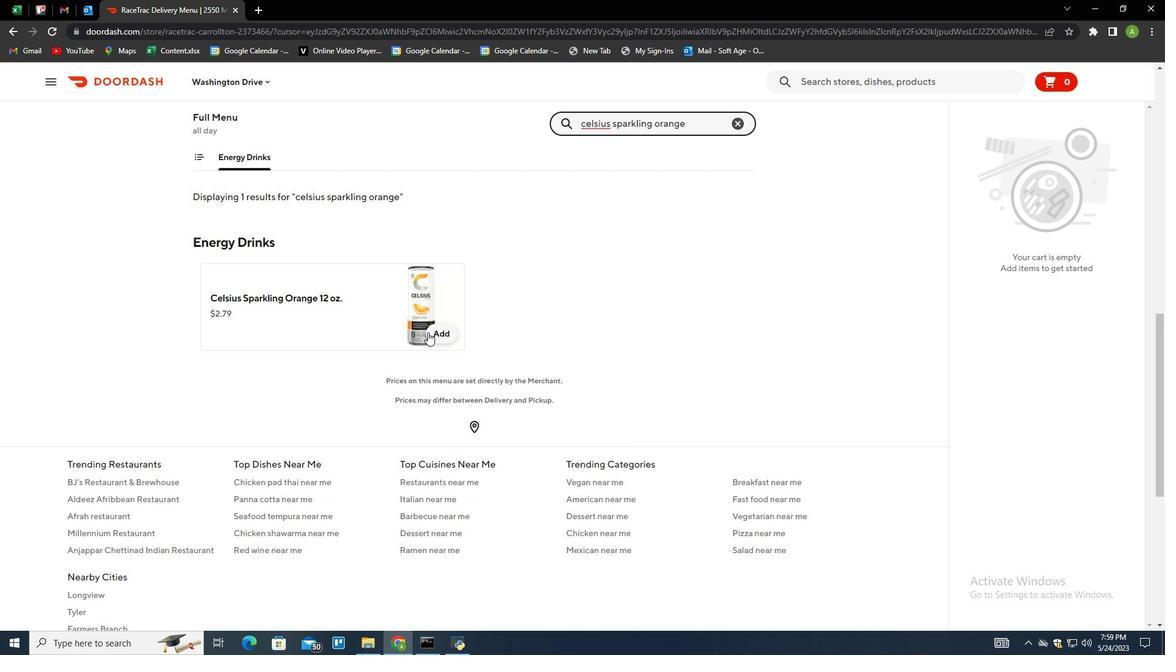 
Action: Mouse moved to (1125, 214)
Screenshot: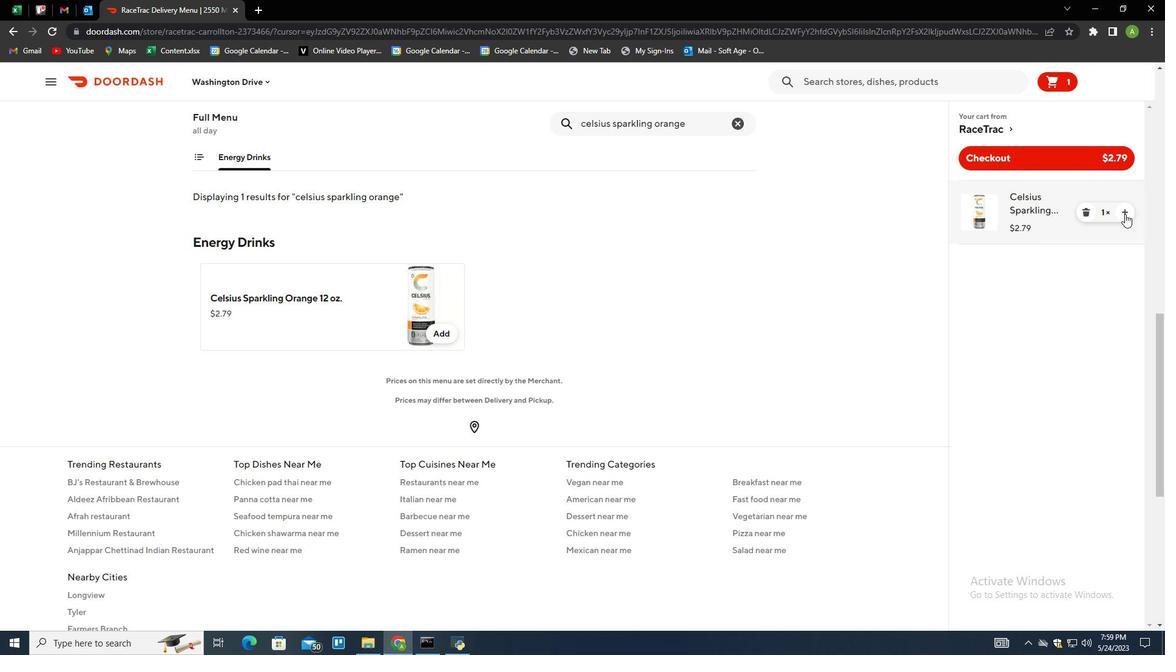 
Action: Mouse pressed left at (1125, 214)
Screenshot: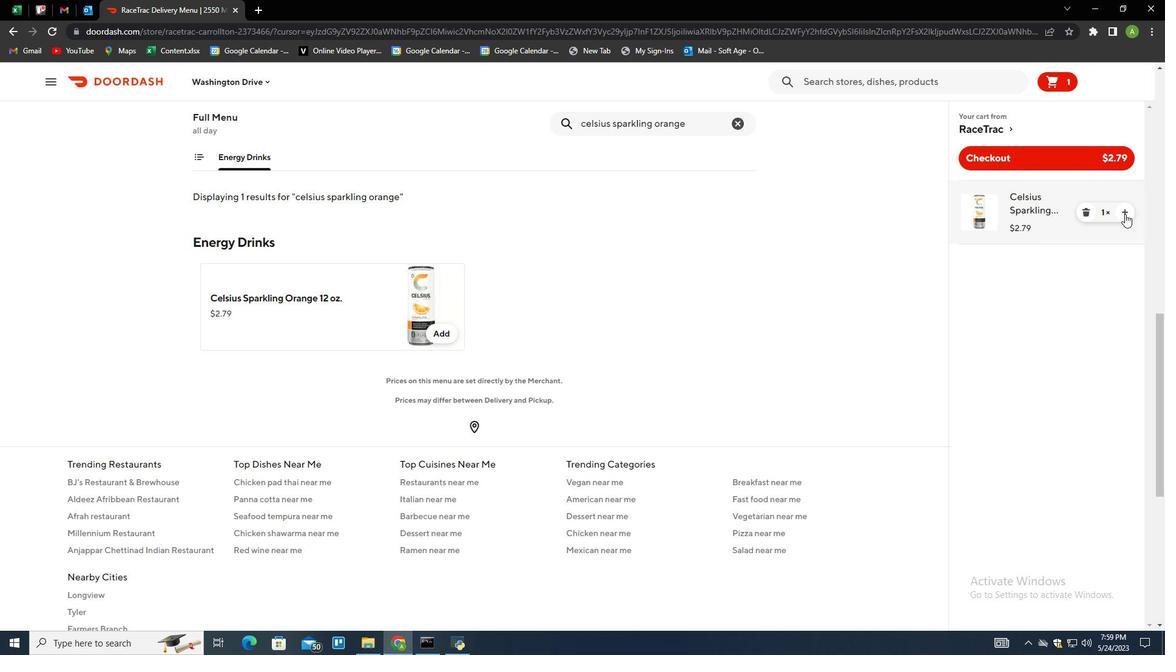
Action: Mouse moved to (731, 123)
Screenshot: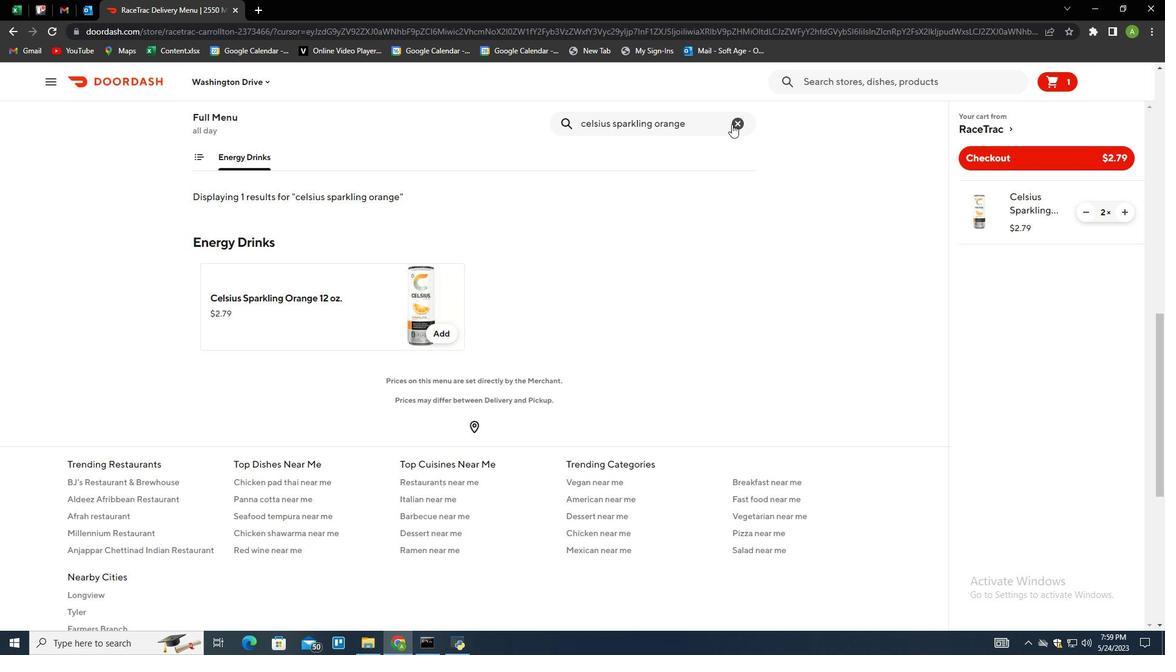 
Action: Mouse pressed left at (731, 123)
Screenshot: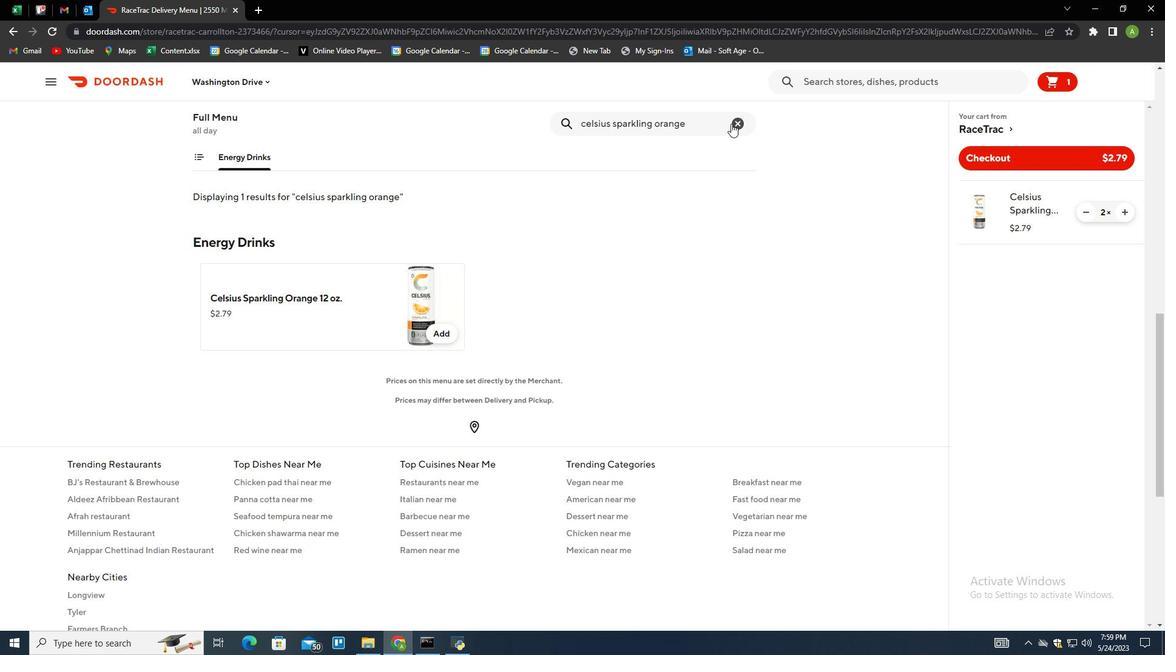 
Action: Key pressed red<Key.space>bull<Key.space>peach<Key.enter>
Screenshot: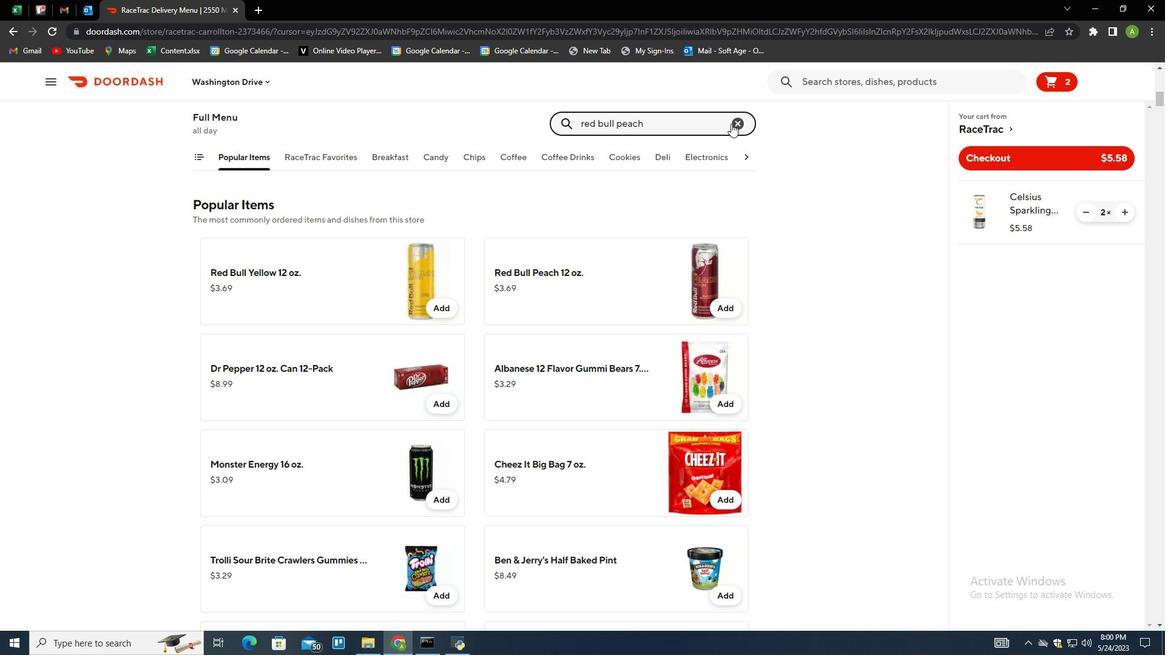 
Action: Mouse moved to (441, 345)
Screenshot: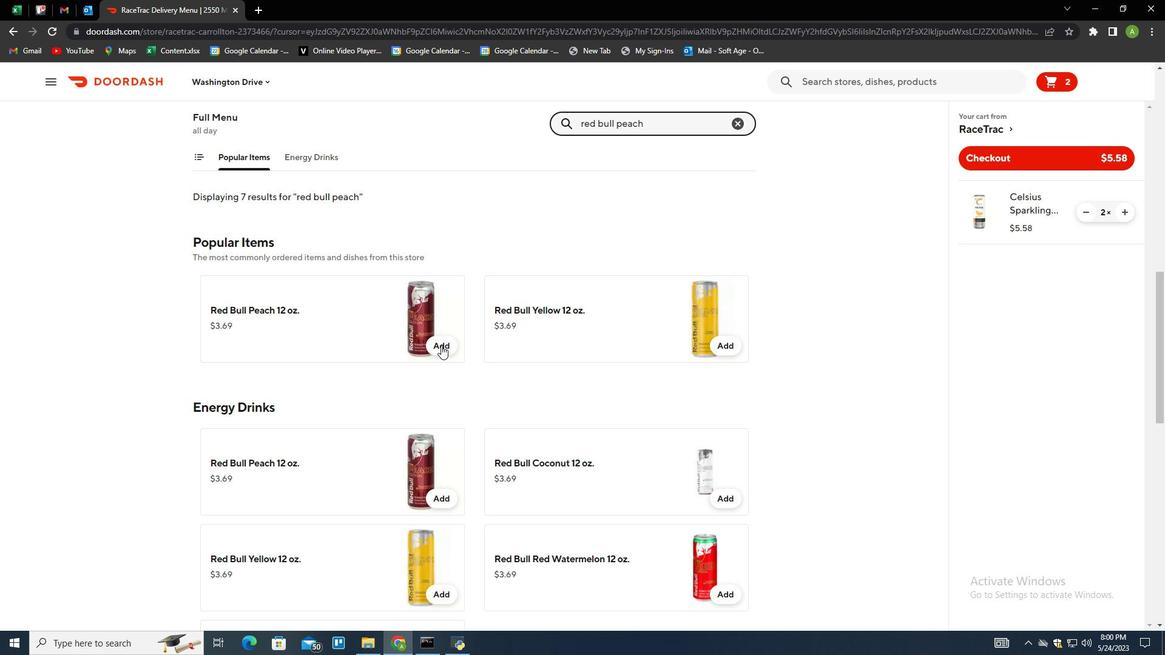 
Action: Mouse pressed left at (441, 345)
Screenshot: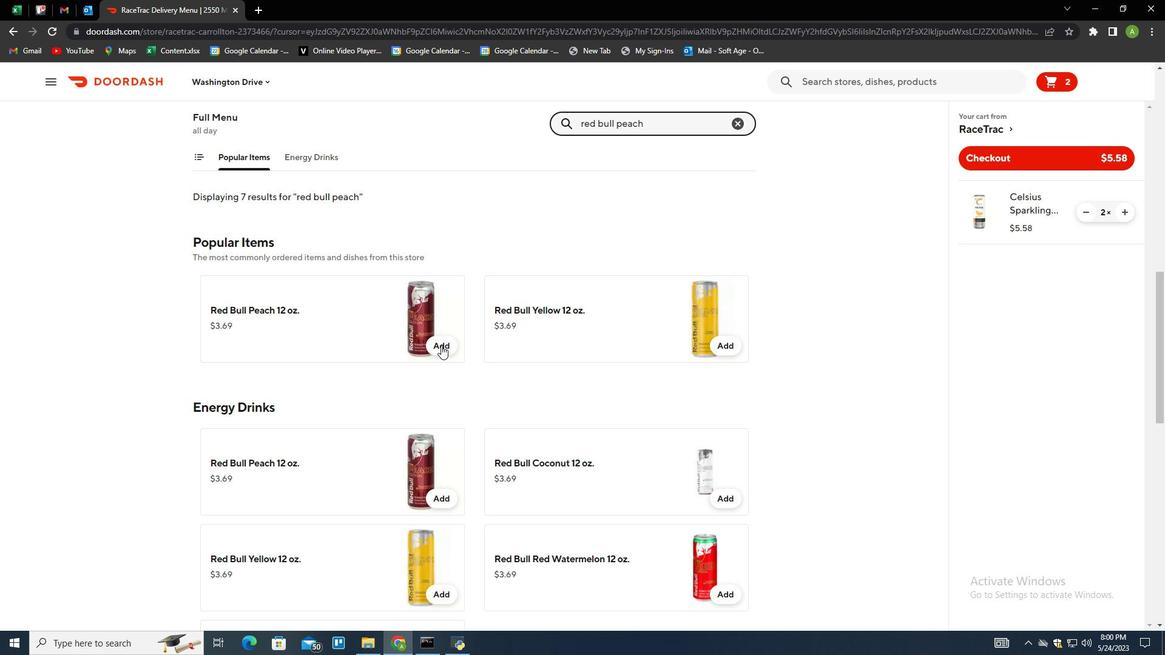 
Action: Mouse moved to (736, 121)
Screenshot: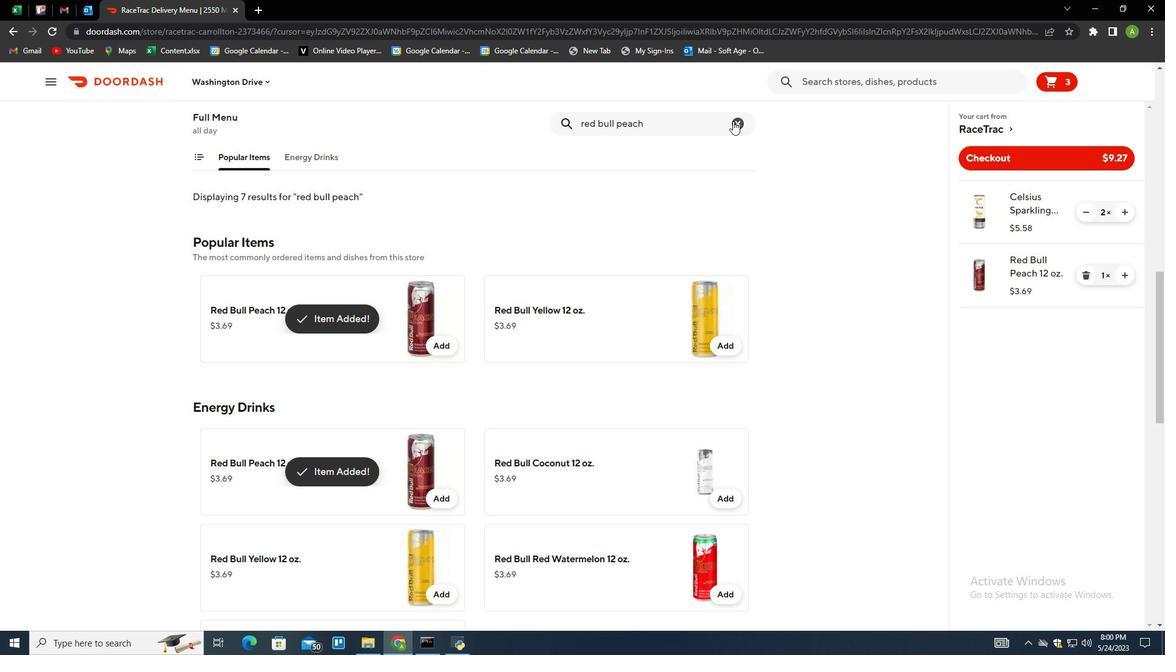 
Action: Mouse pressed left at (736, 121)
Screenshot: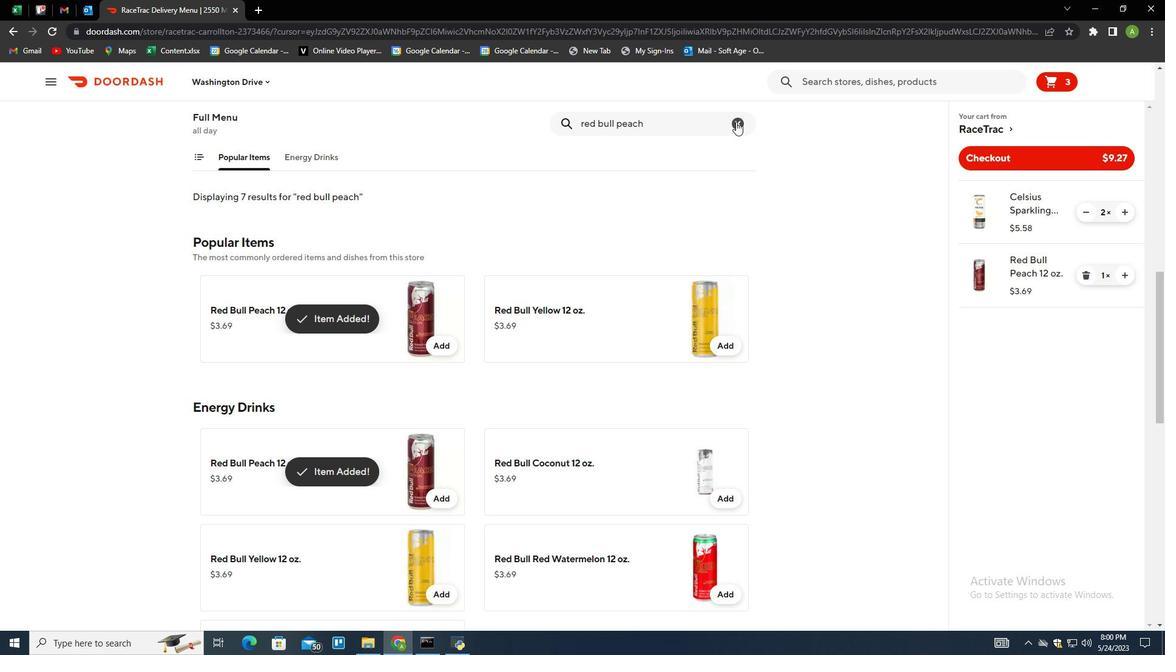 
Action: Key pressed monsterb<Key.backspace><Key.space>energy<Key.enter>
Screenshot: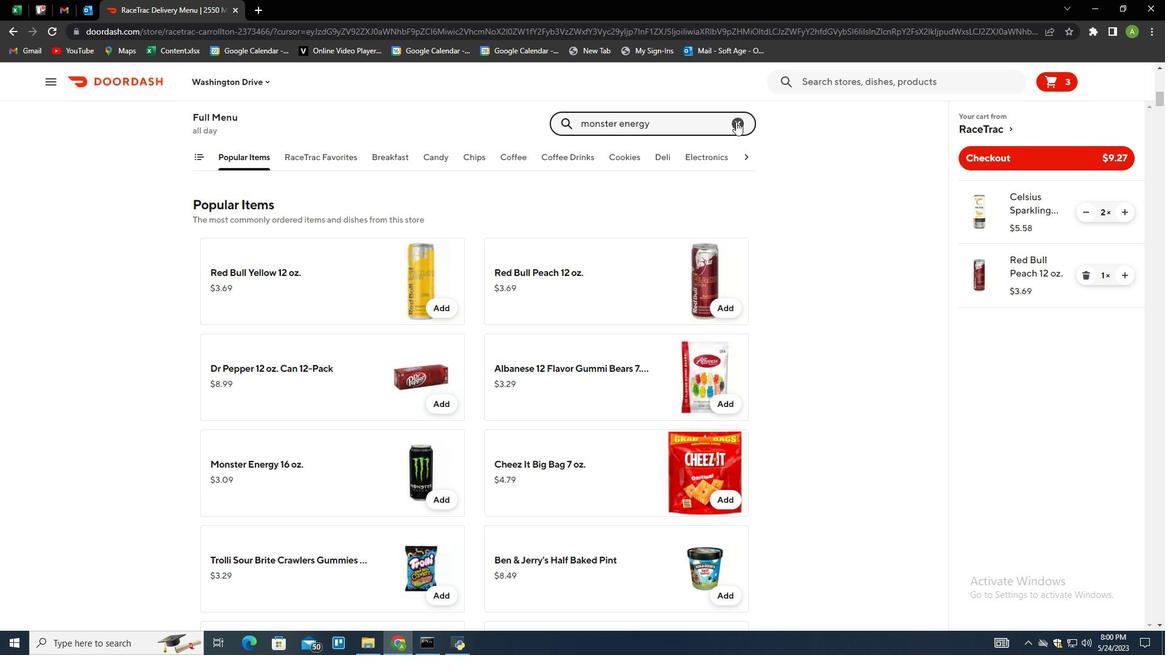 
Action: Mouse moved to (437, 347)
Screenshot: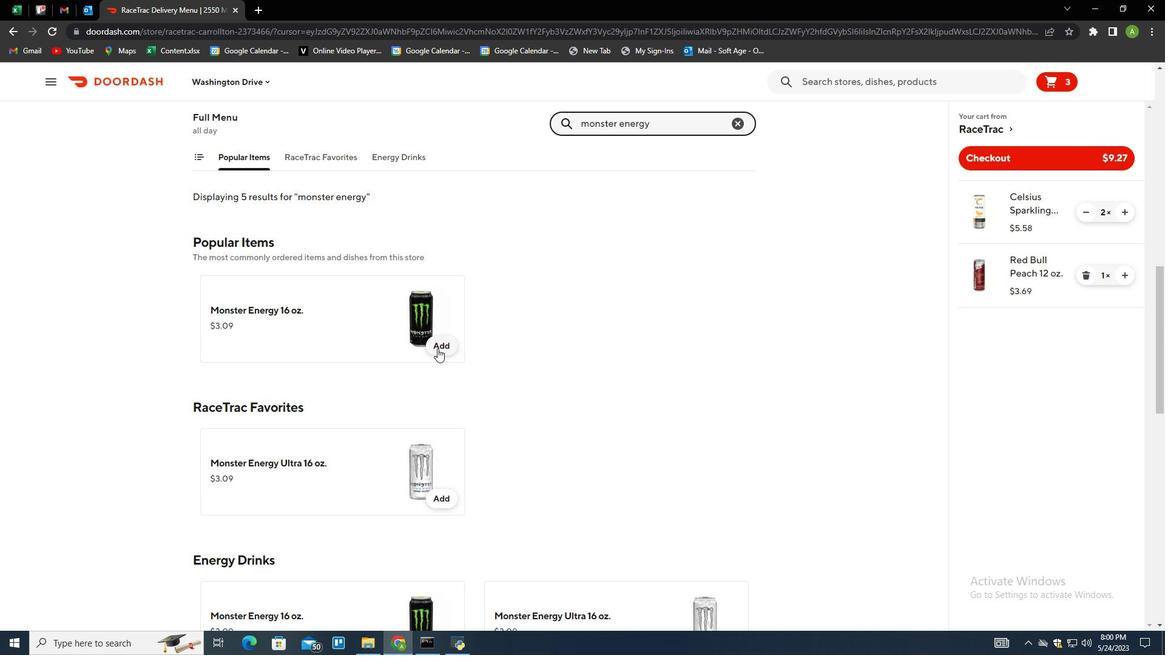 
Action: Mouse pressed left at (437, 347)
Screenshot: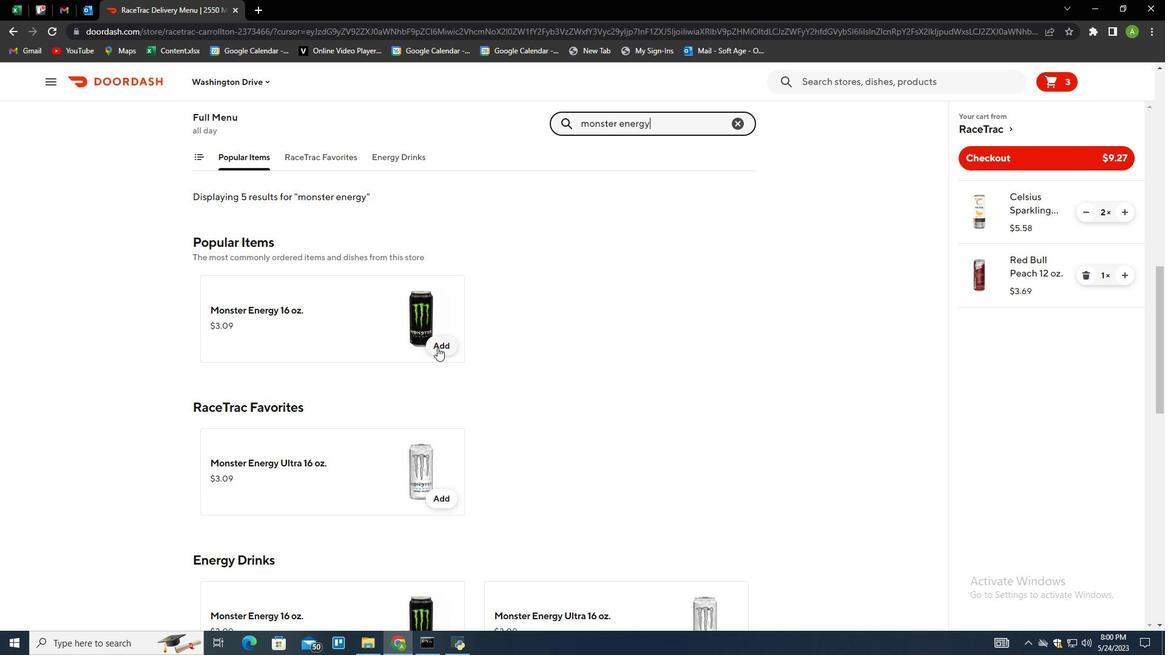 
Action: Mouse moved to (981, 163)
Screenshot: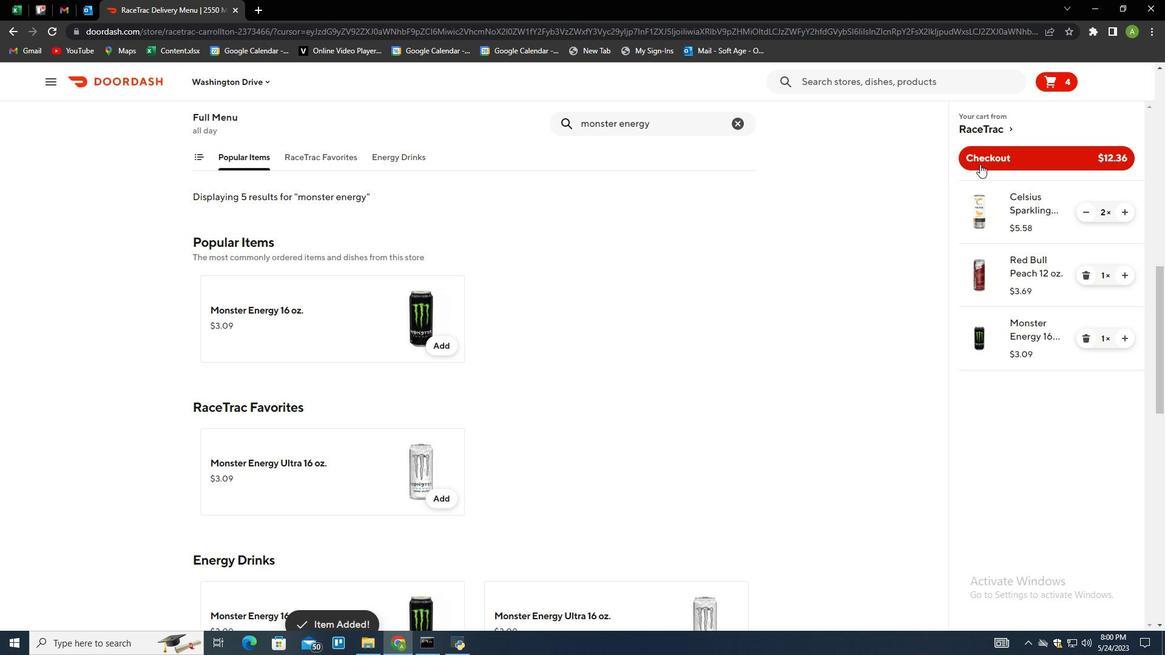 
Action: Mouse pressed left at (981, 163)
Screenshot: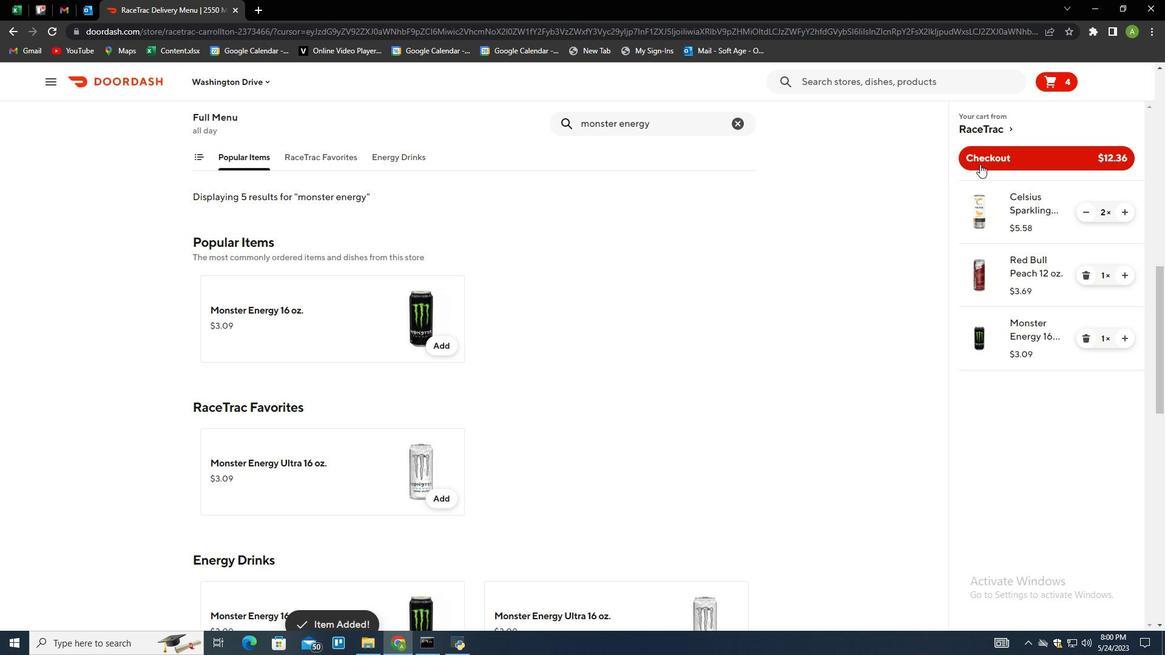 
